 Task: Search one way flight ticket for 3 adults, 3 children in premium economy from Green Bay: Green Bay-austin Straubel International Airport to Greenville: Pitt-greenville Airport on 5-2-2023. Choice of flights is Emirates. Outbound departure time preference is 9:30.
Action: Mouse moved to (296, 274)
Screenshot: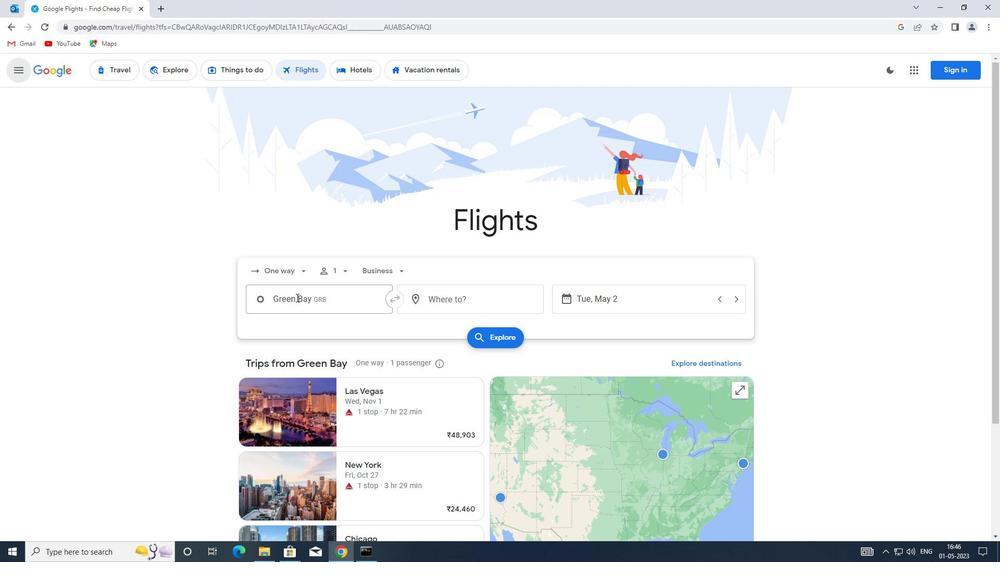 
Action: Mouse pressed left at (296, 274)
Screenshot: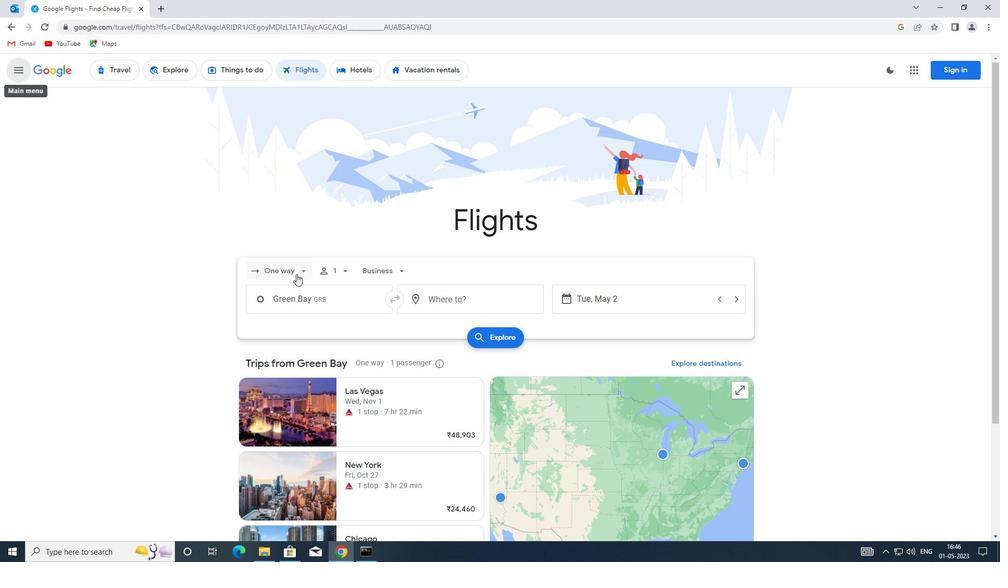 
Action: Mouse moved to (301, 319)
Screenshot: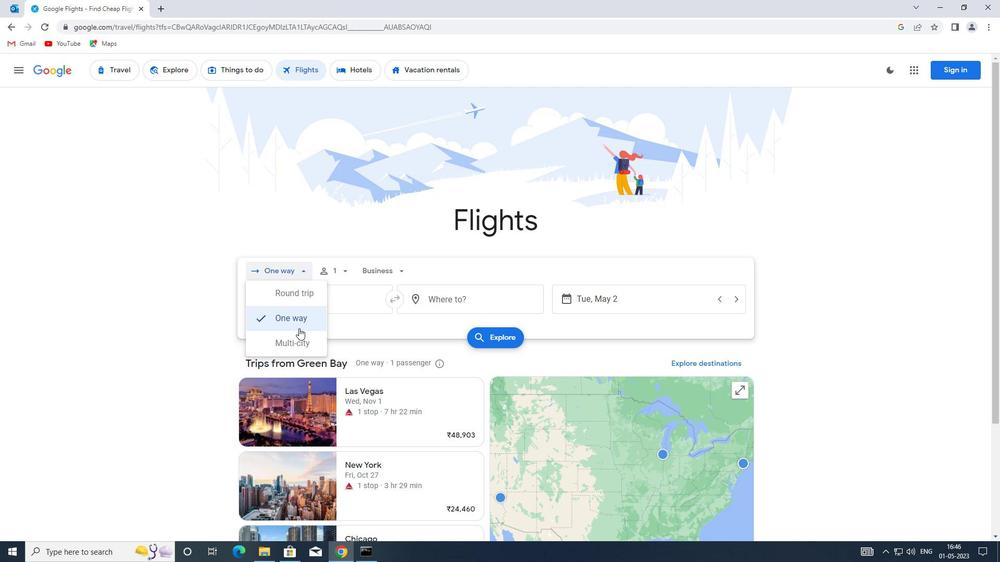 
Action: Mouse pressed left at (301, 319)
Screenshot: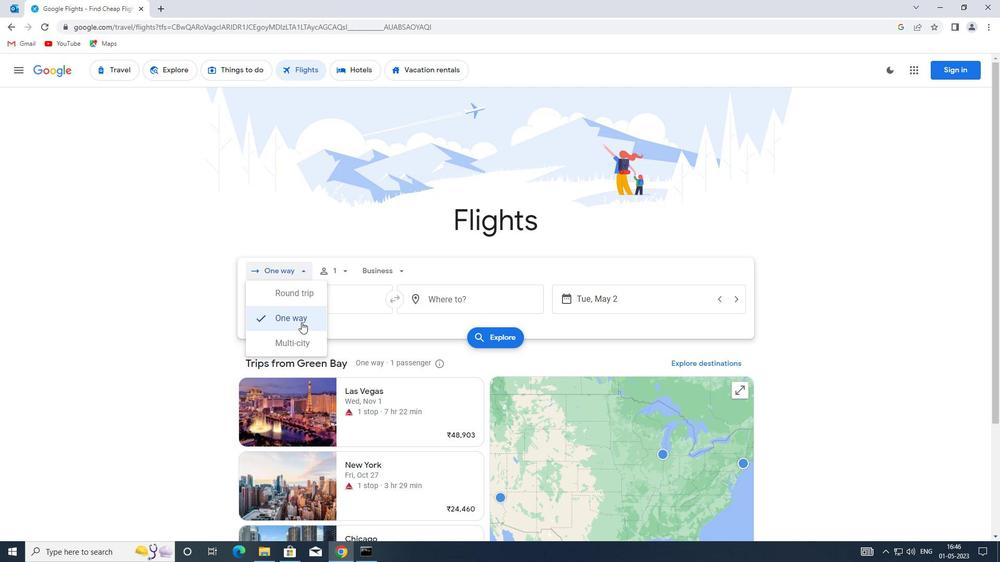 
Action: Mouse moved to (343, 273)
Screenshot: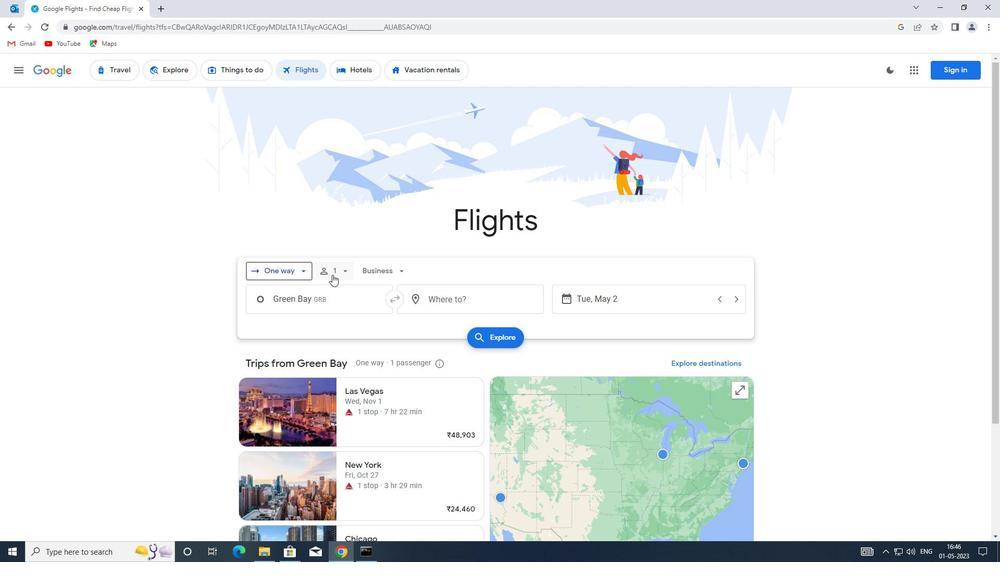 
Action: Mouse pressed left at (343, 273)
Screenshot: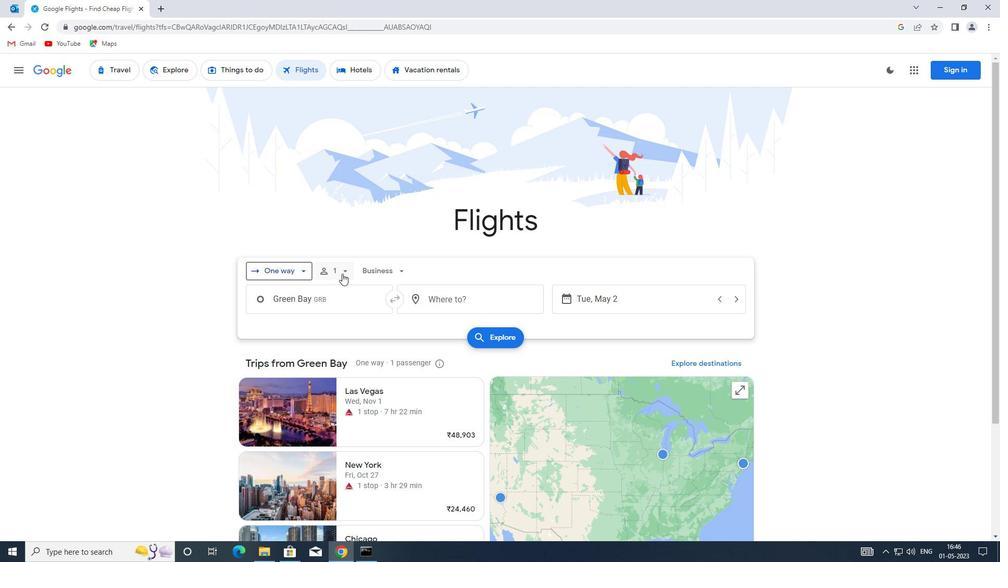 
Action: Mouse moved to (425, 300)
Screenshot: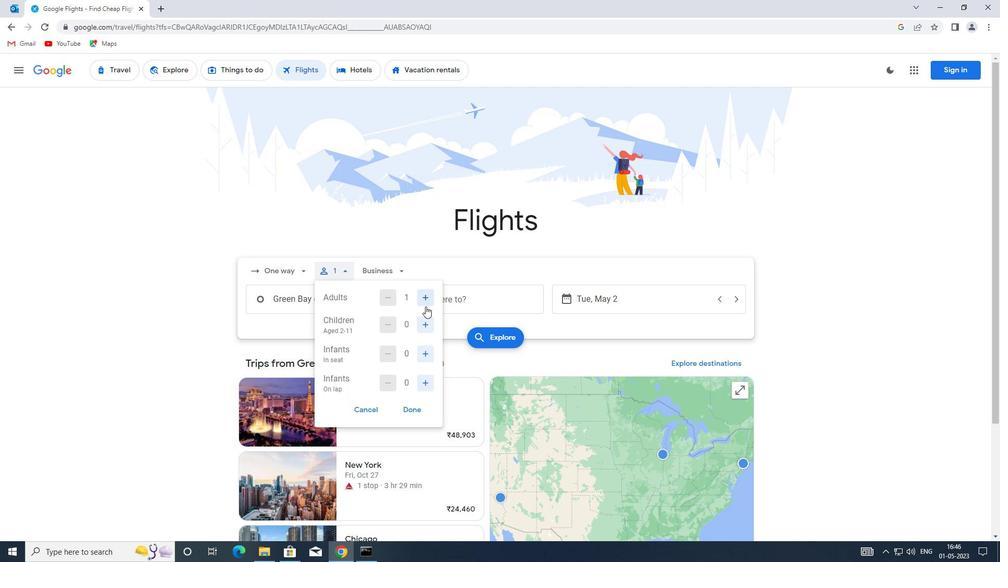 
Action: Mouse pressed left at (425, 300)
Screenshot: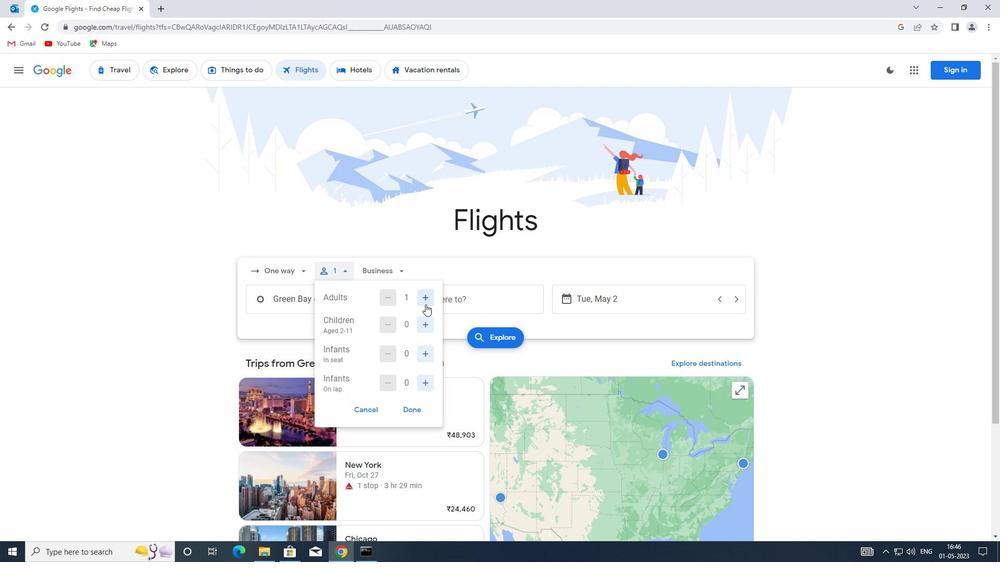 
Action: Mouse pressed left at (425, 300)
Screenshot: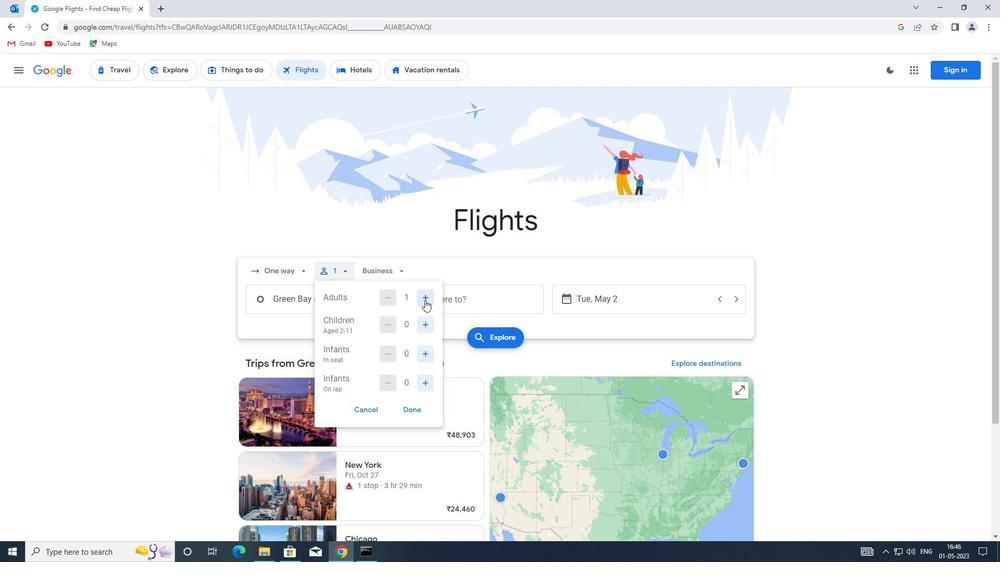 
Action: Mouse moved to (427, 326)
Screenshot: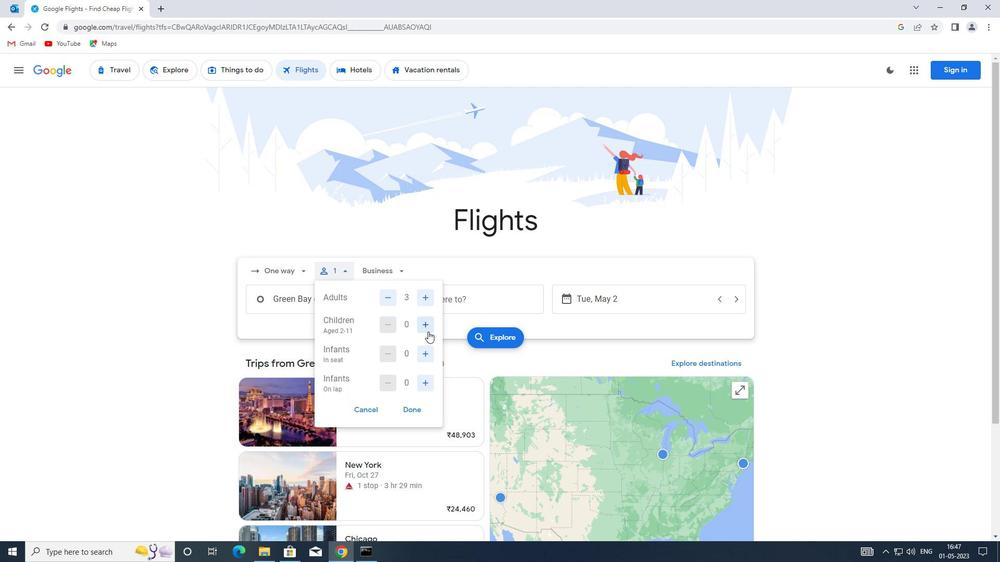 
Action: Mouse pressed left at (427, 326)
Screenshot: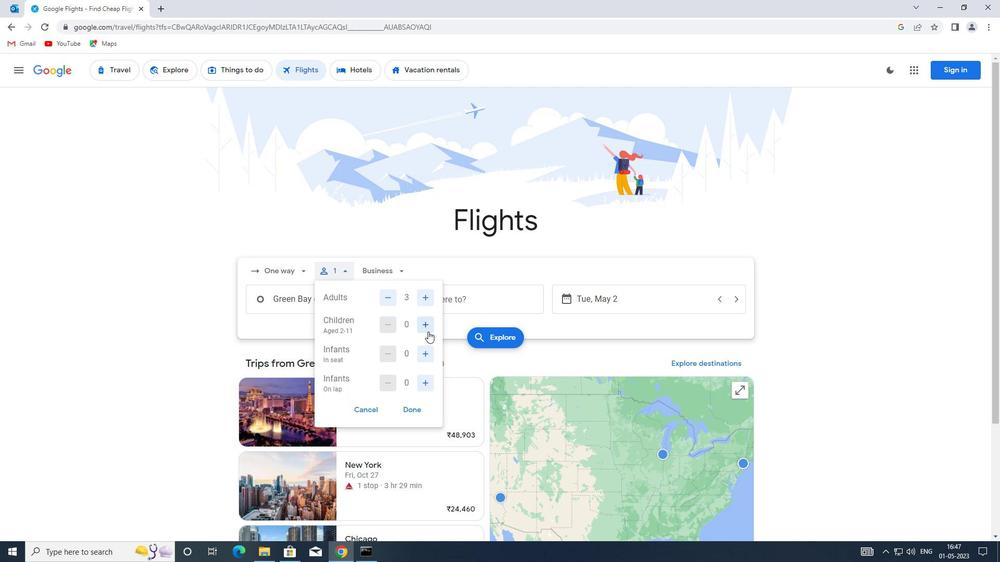 
Action: Mouse pressed left at (427, 326)
Screenshot: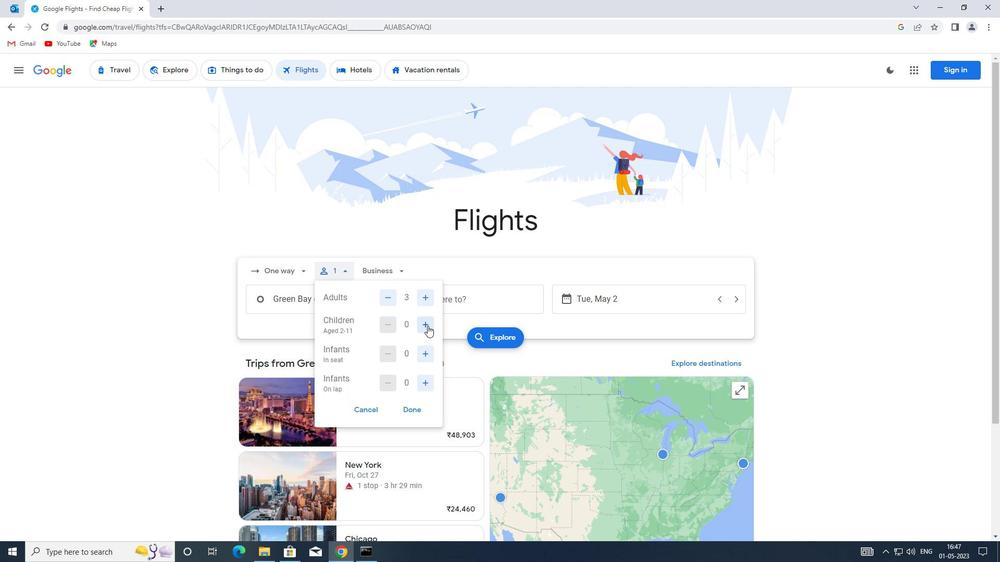 
Action: Mouse pressed left at (427, 326)
Screenshot: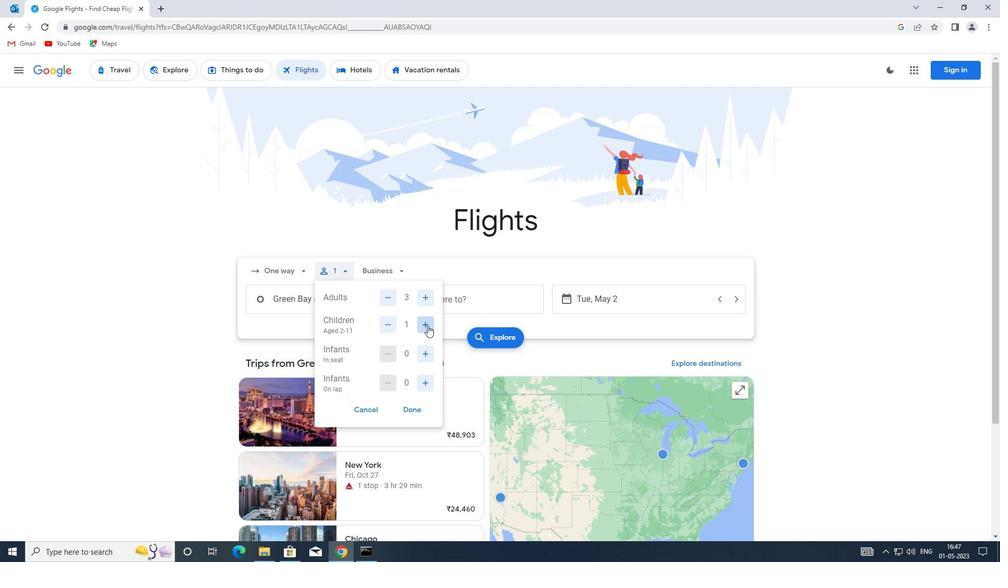 
Action: Mouse moved to (412, 412)
Screenshot: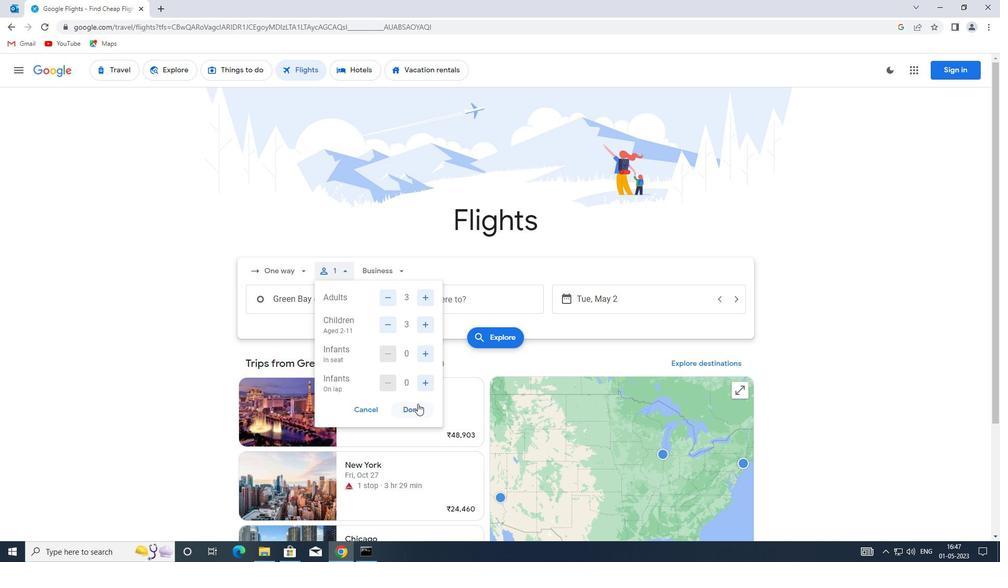
Action: Mouse pressed left at (412, 412)
Screenshot: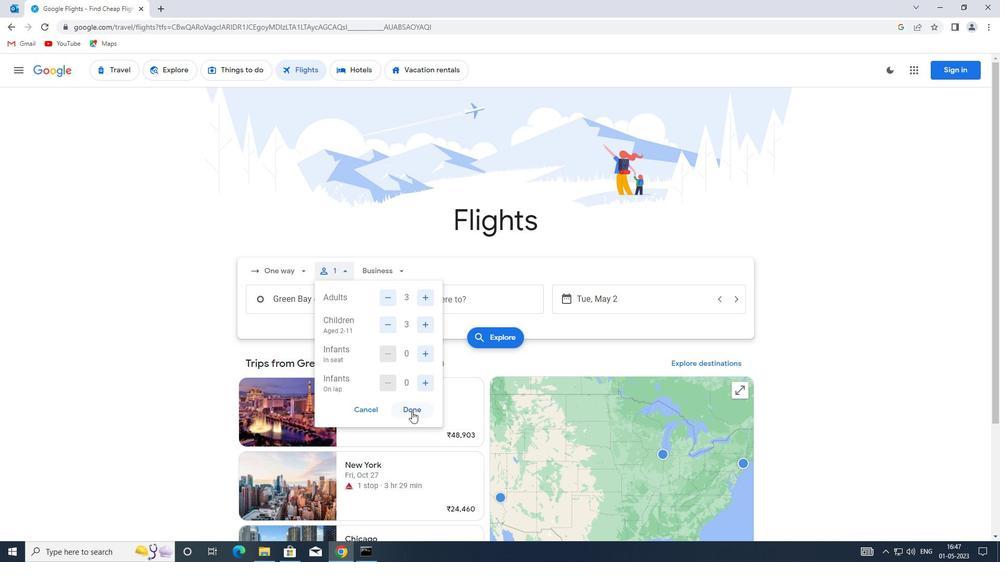 
Action: Mouse moved to (387, 271)
Screenshot: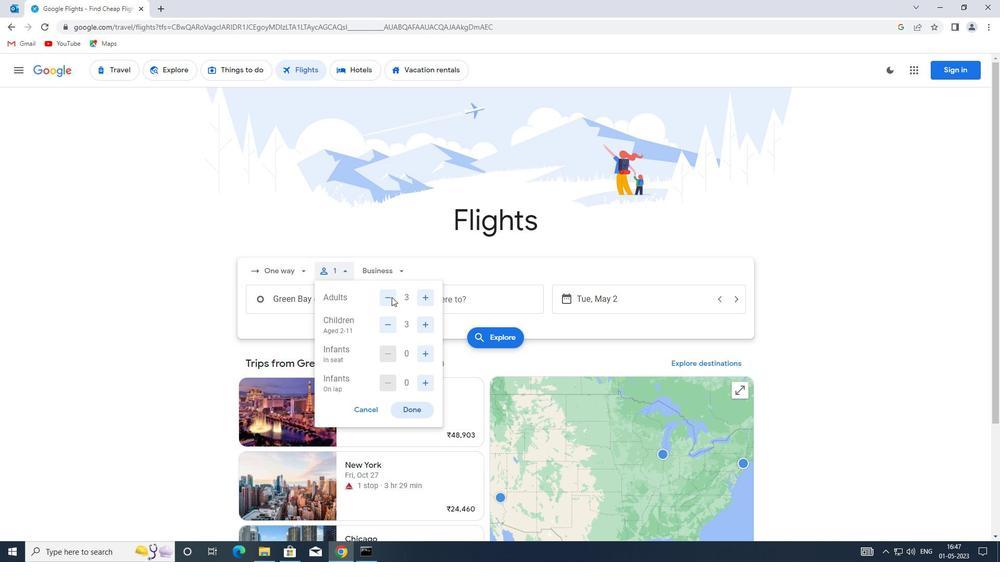 
Action: Mouse pressed left at (387, 271)
Screenshot: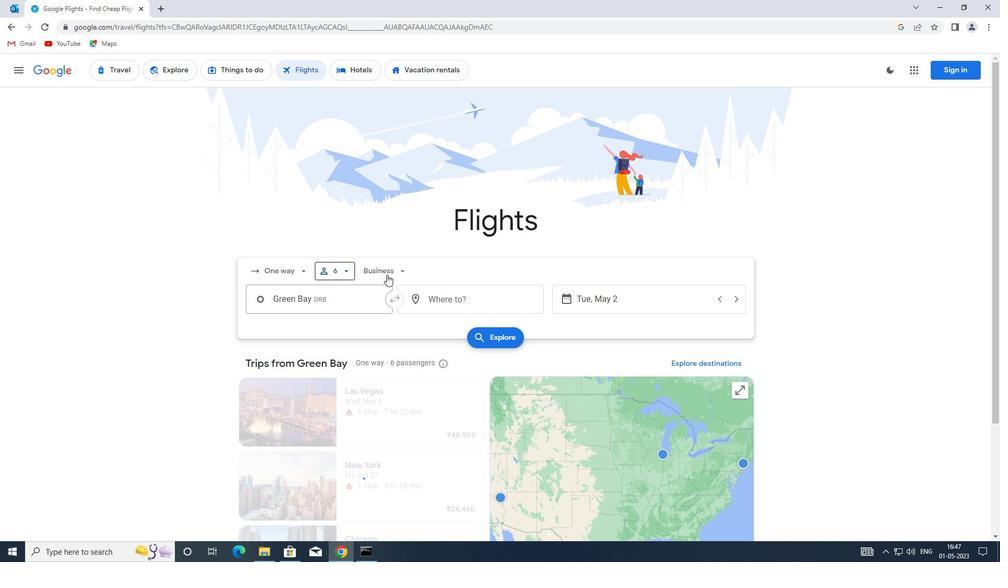 
Action: Mouse moved to (410, 320)
Screenshot: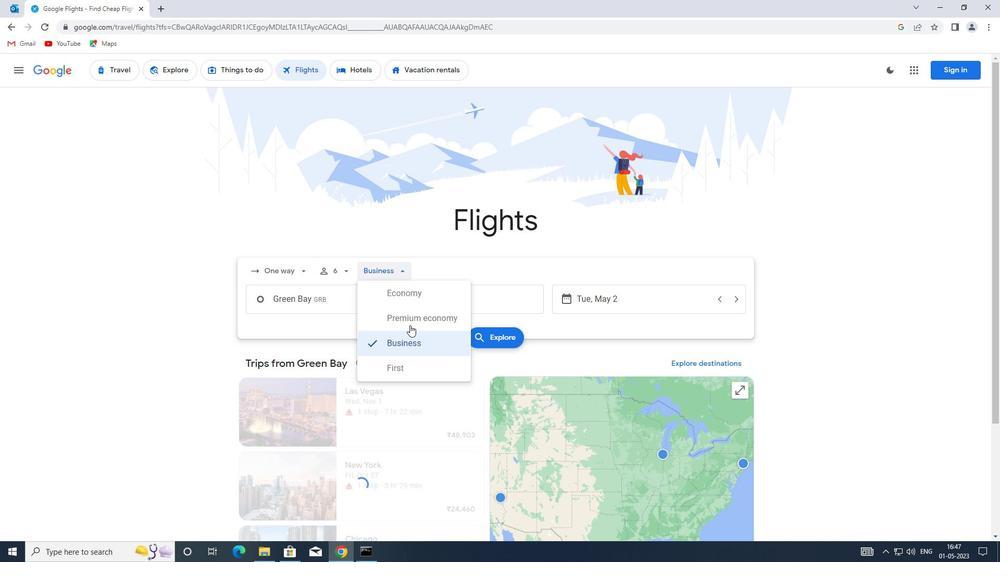 
Action: Mouse pressed left at (410, 320)
Screenshot: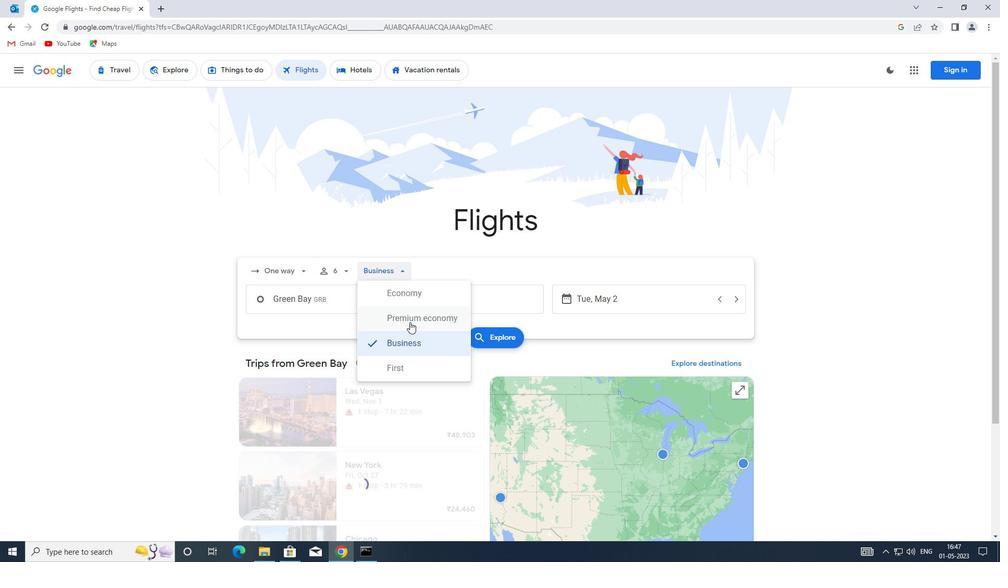 
Action: Mouse moved to (344, 300)
Screenshot: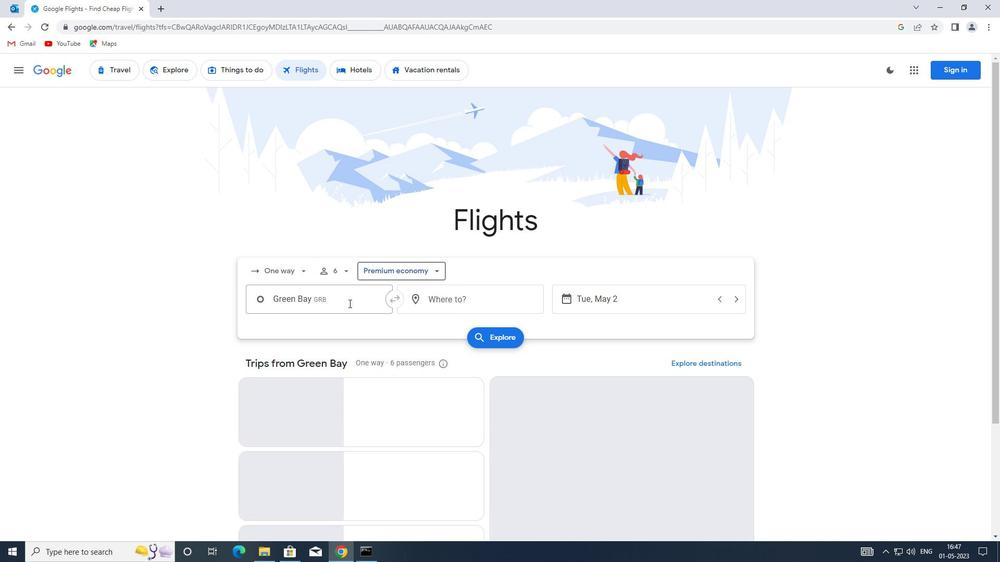 
Action: Mouse pressed left at (344, 300)
Screenshot: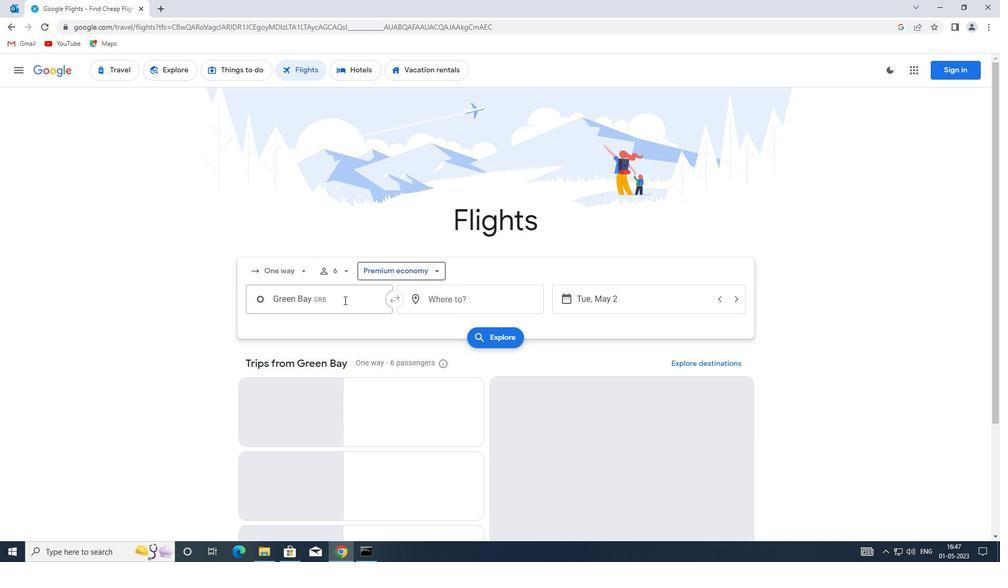 
Action: Mouse moved to (354, 315)
Screenshot: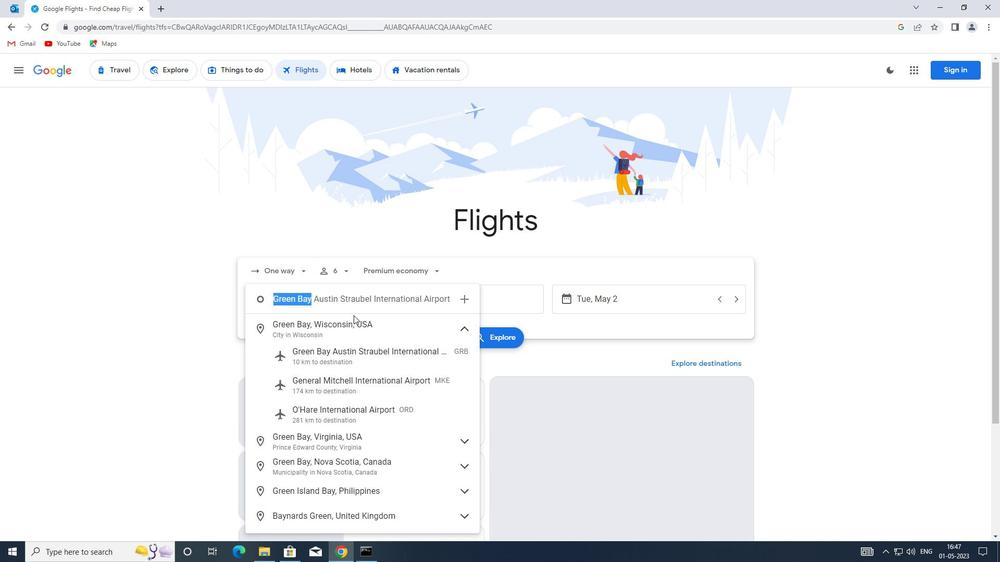
Action: Key pressed <Key.enter>
Screenshot: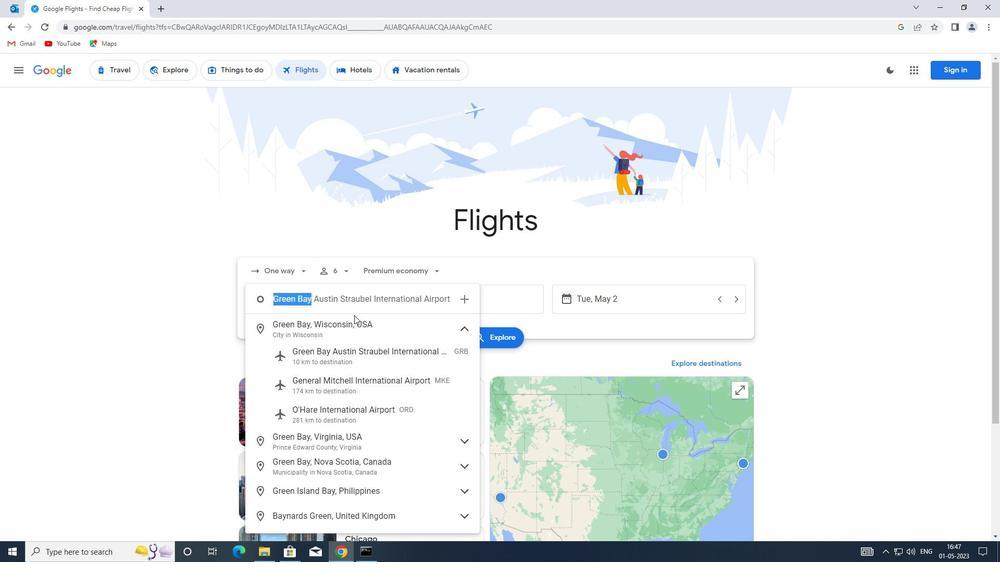 
Action: Mouse moved to (456, 303)
Screenshot: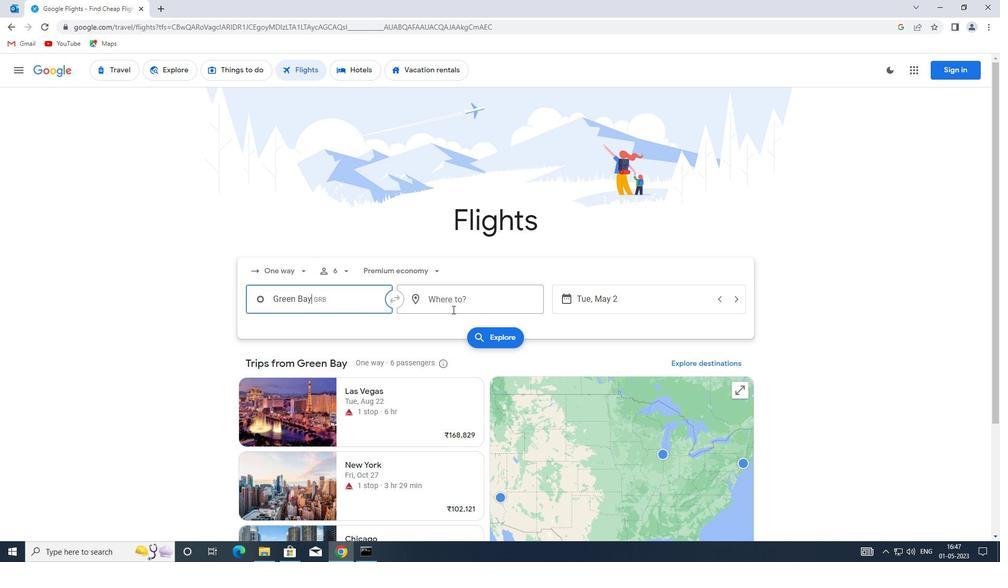 
Action: Mouse pressed left at (456, 303)
Screenshot: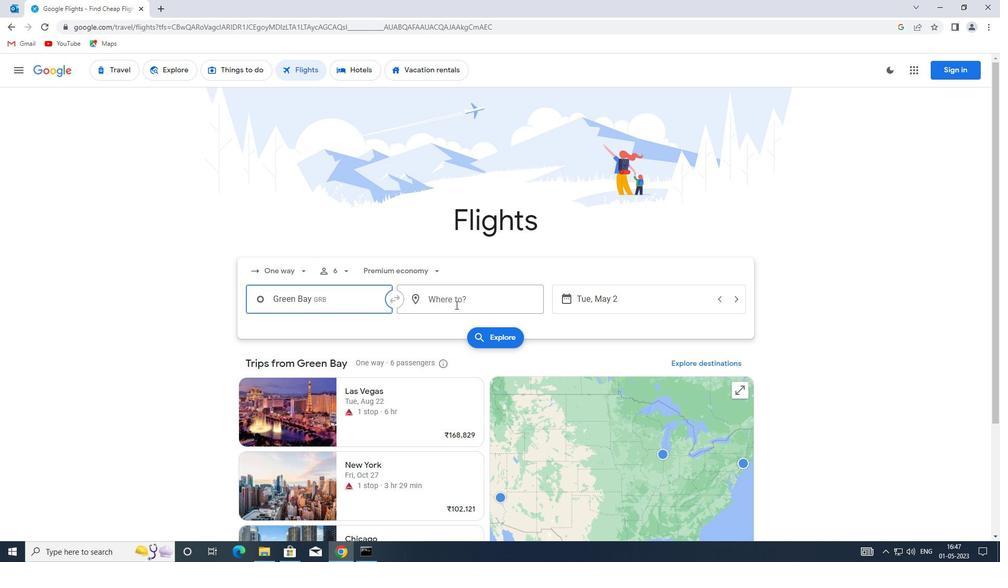 
Action: Key pressed pgv
Screenshot: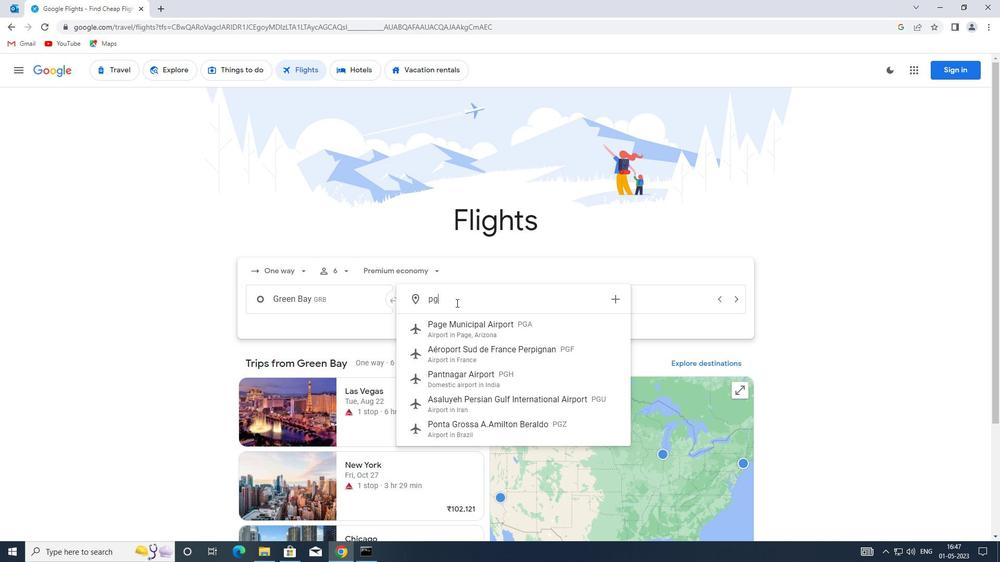 
Action: Mouse moved to (475, 331)
Screenshot: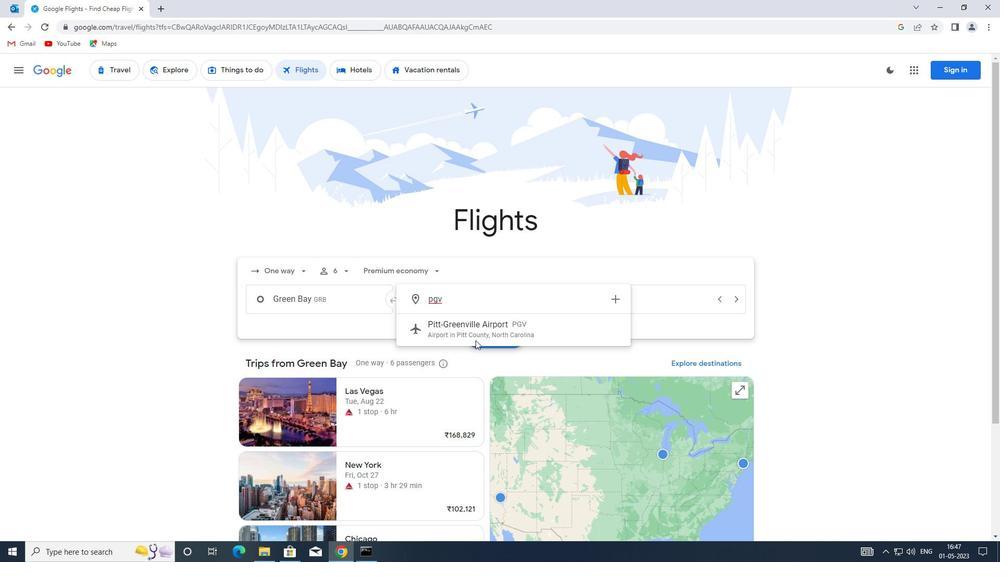 
Action: Mouse pressed left at (475, 331)
Screenshot: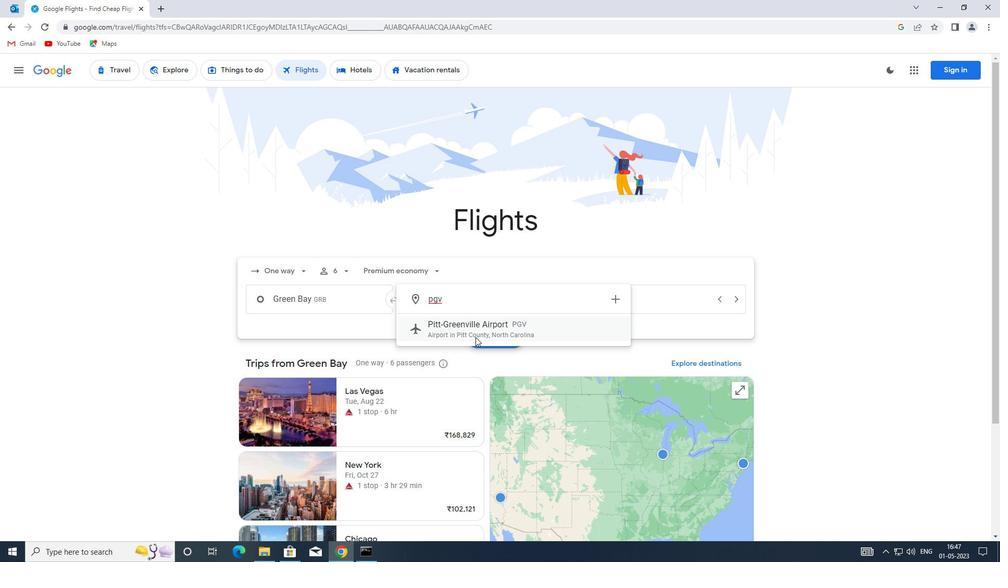 
Action: Mouse moved to (484, 328)
Screenshot: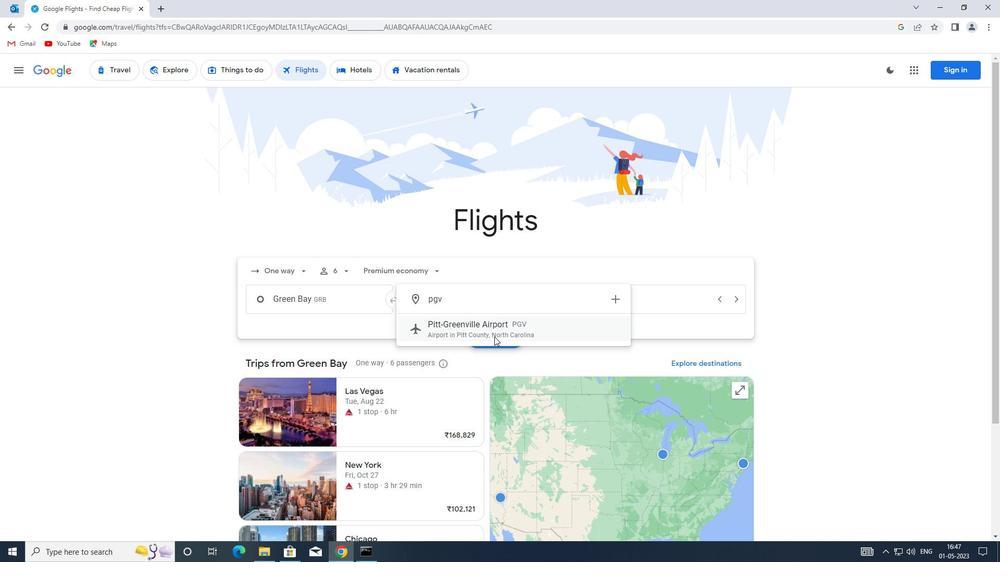 
Action: Mouse pressed left at (484, 328)
Screenshot: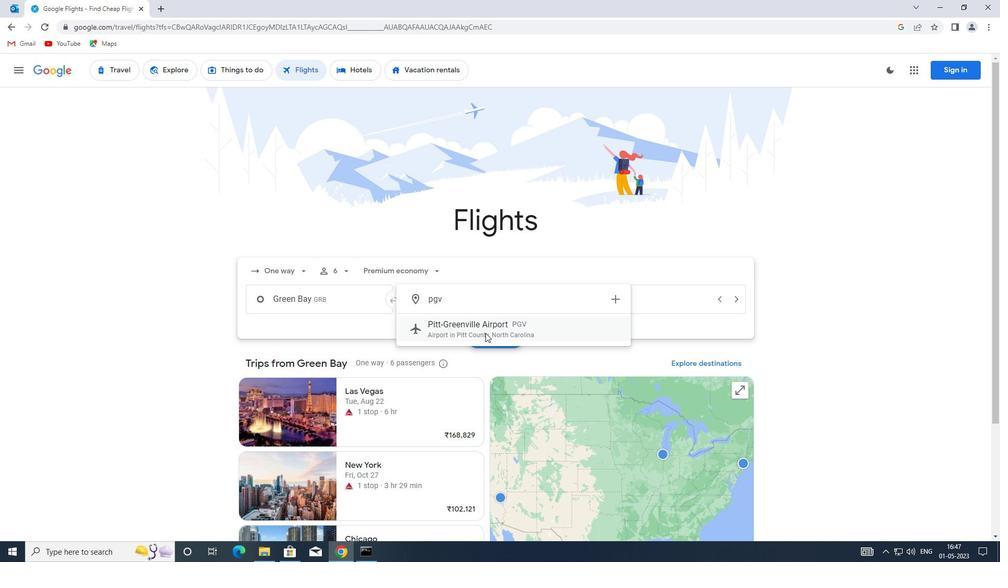 
Action: Mouse moved to (484, 324)
Screenshot: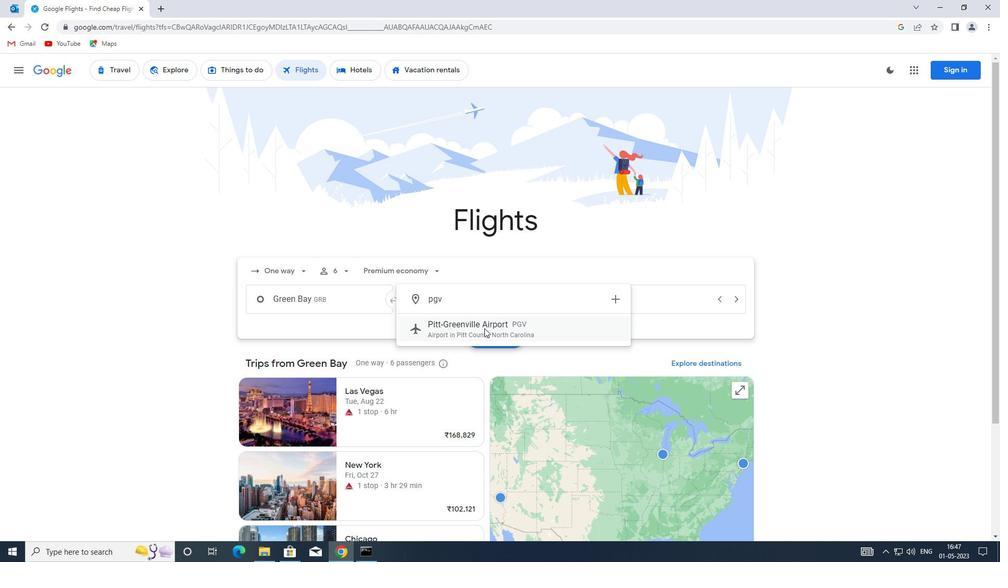
Action: Mouse pressed left at (484, 324)
Screenshot: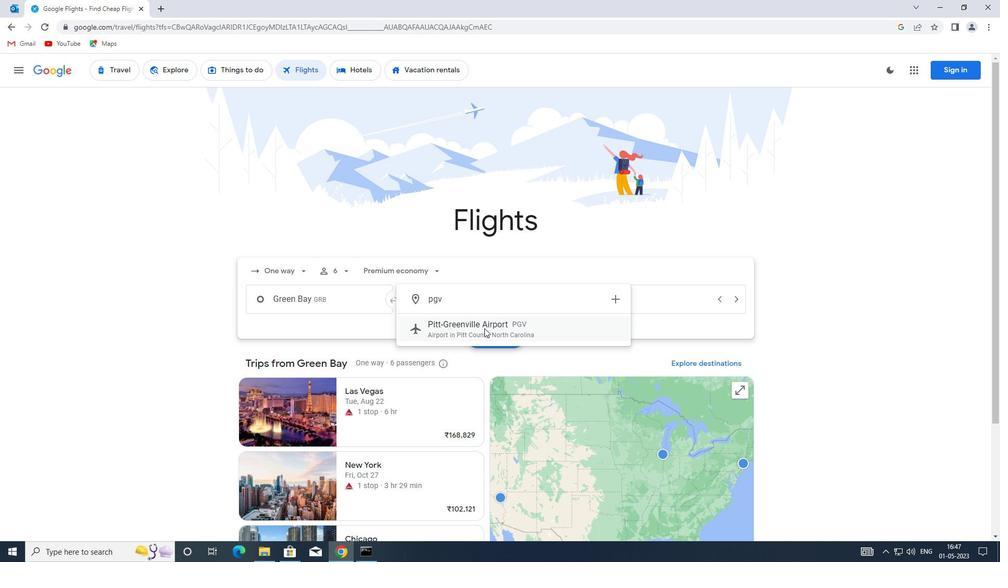 
Action: Mouse moved to (623, 137)
Screenshot: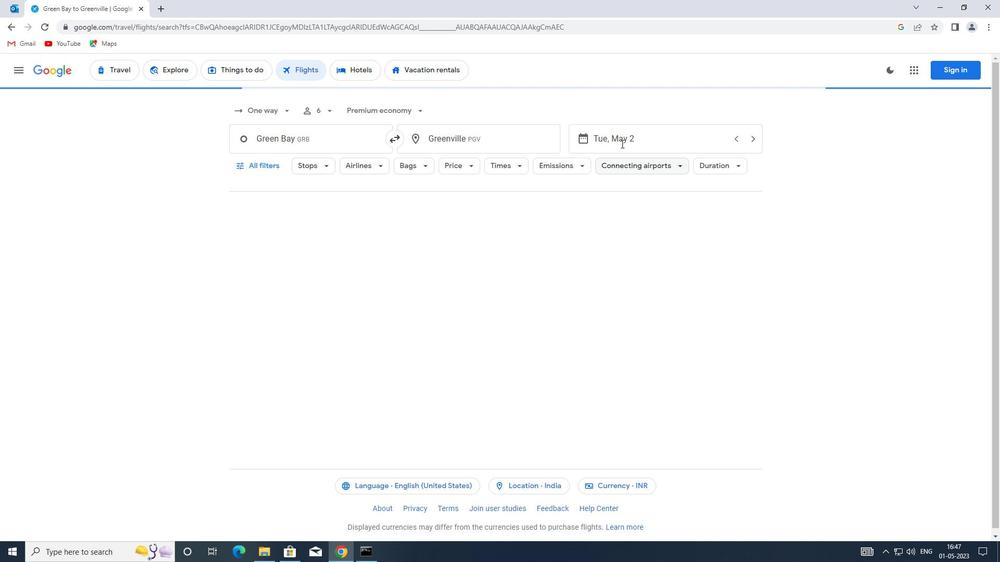 
Action: Mouse pressed left at (623, 137)
Screenshot: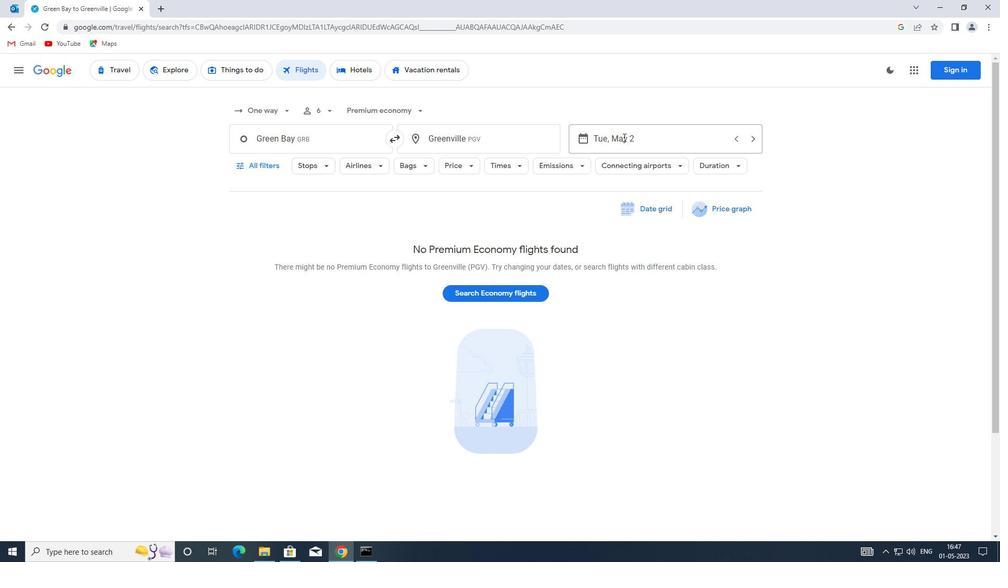 
Action: Mouse moved to (436, 222)
Screenshot: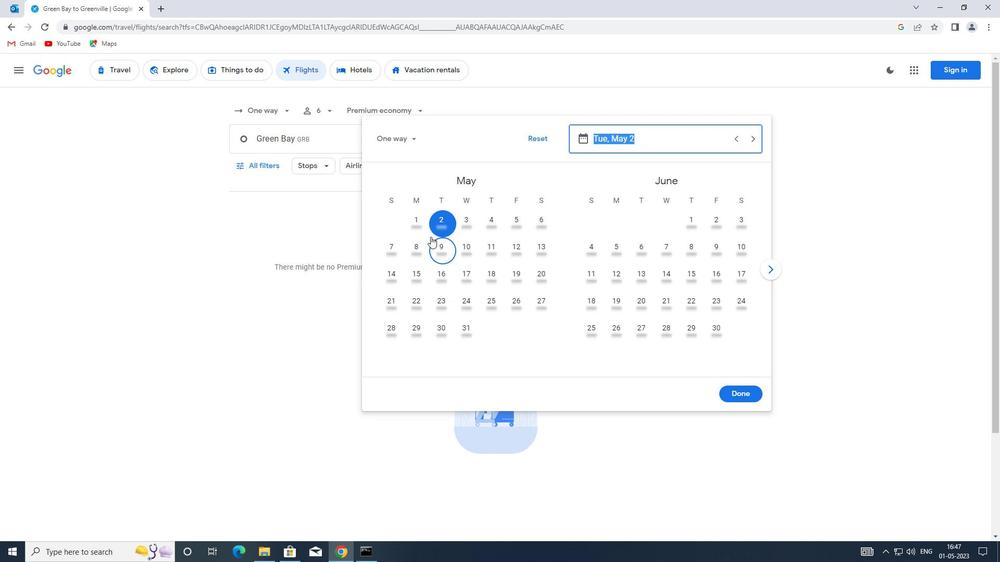 
Action: Mouse pressed left at (436, 222)
Screenshot: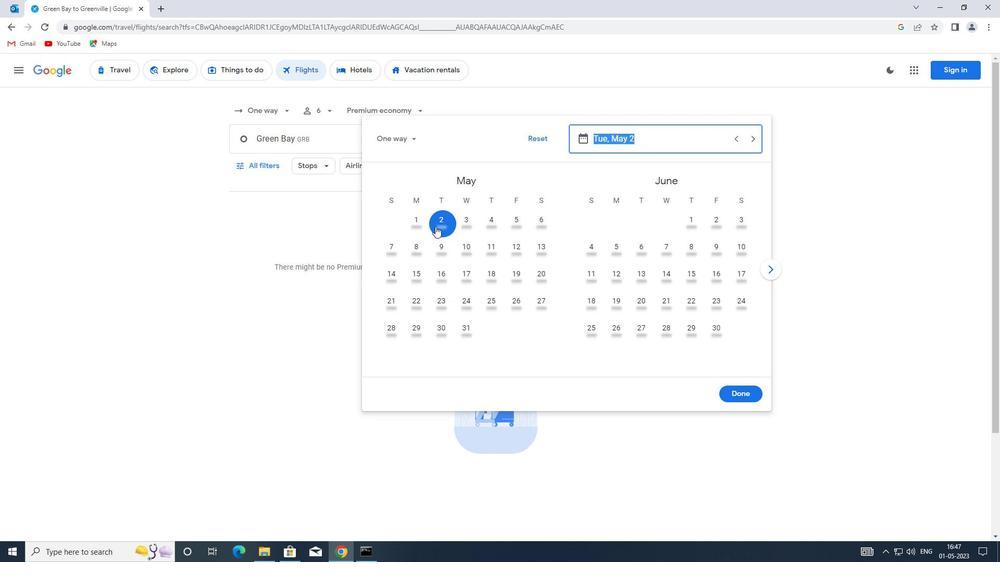 
Action: Mouse moved to (744, 398)
Screenshot: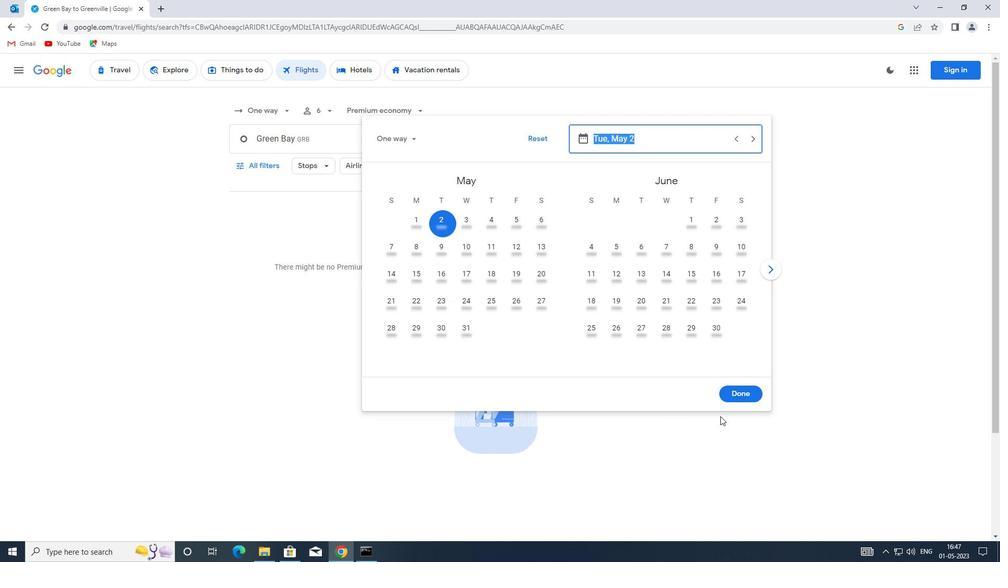 
Action: Mouse pressed left at (744, 398)
Screenshot: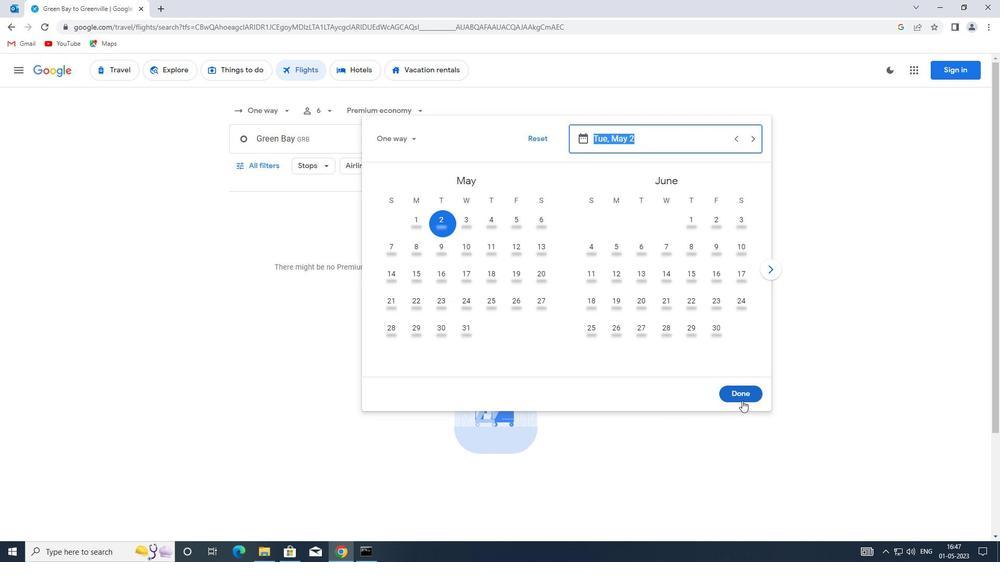 
Action: Mouse moved to (253, 163)
Screenshot: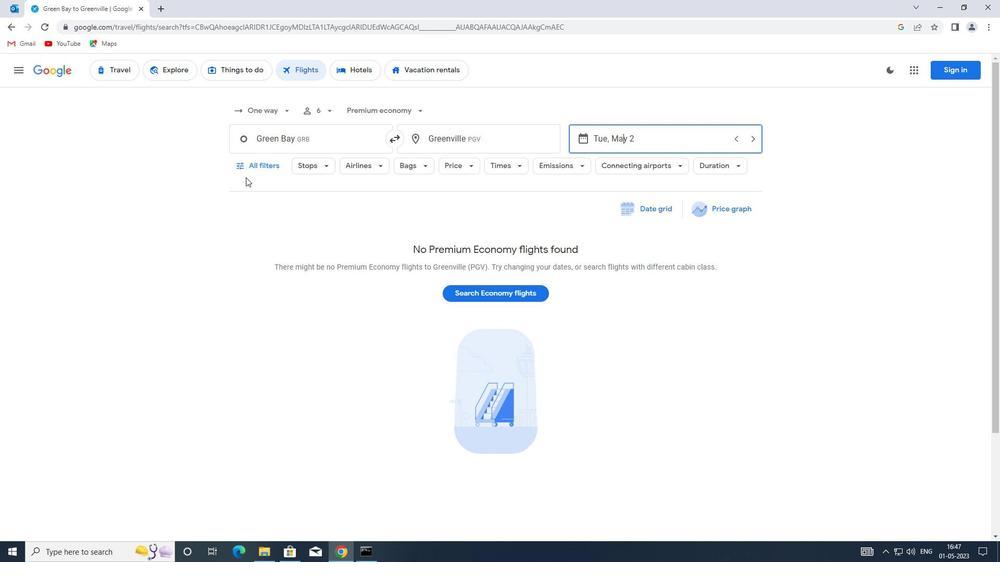 
Action: Mouse pressed left at (253, 163)
Screenshot: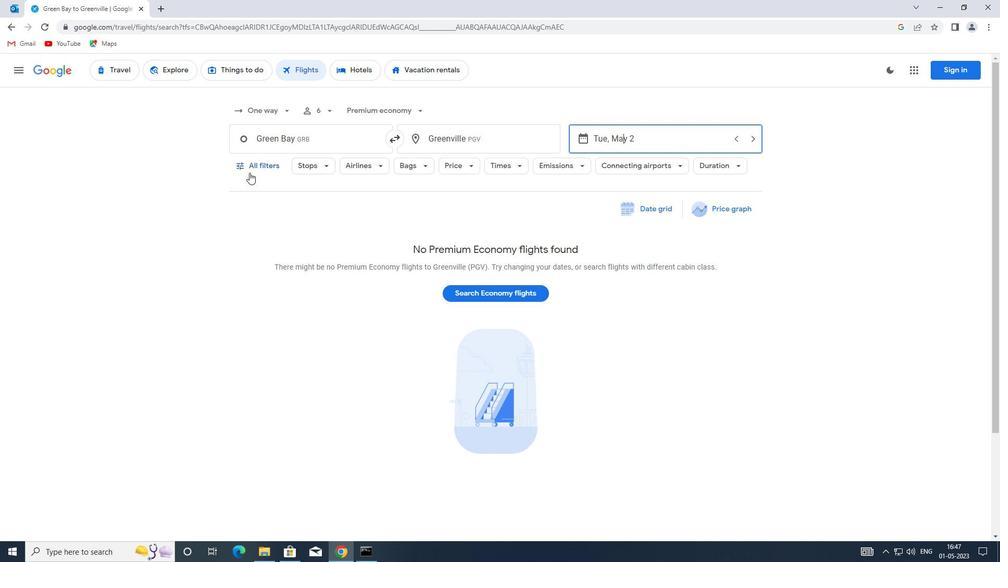 
Action: Mouse moved to (268, 263)
Screenshot: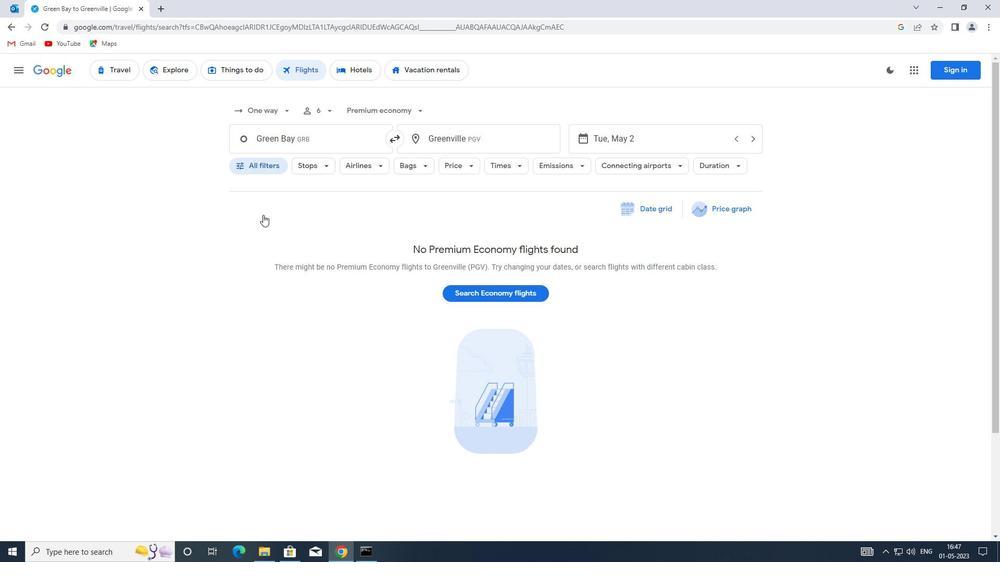 
Action: Mouse scrolled (268, 263) with delta (0, 0)
Screenshot: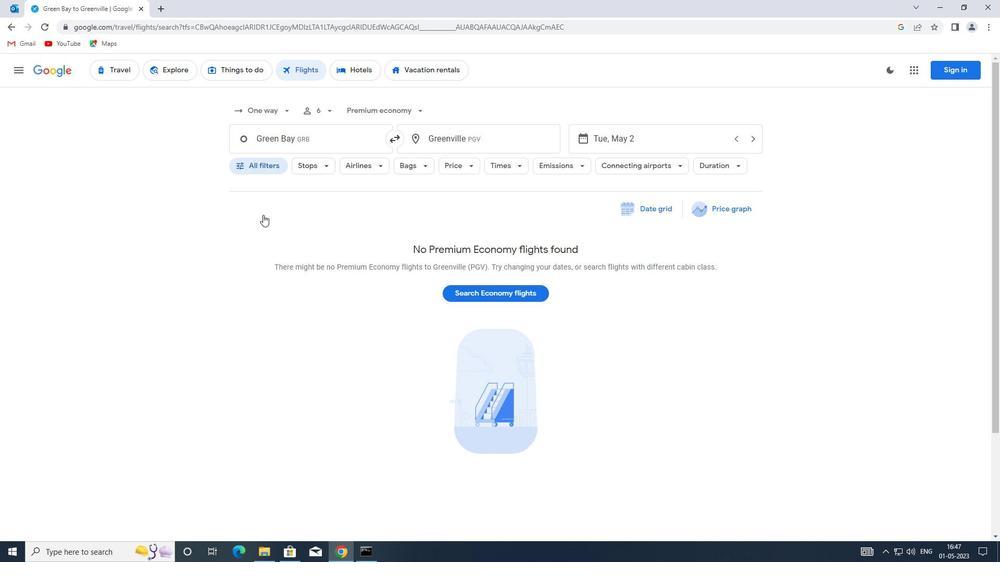 
Action: Mouse moved to (267, 271)
Screenshot: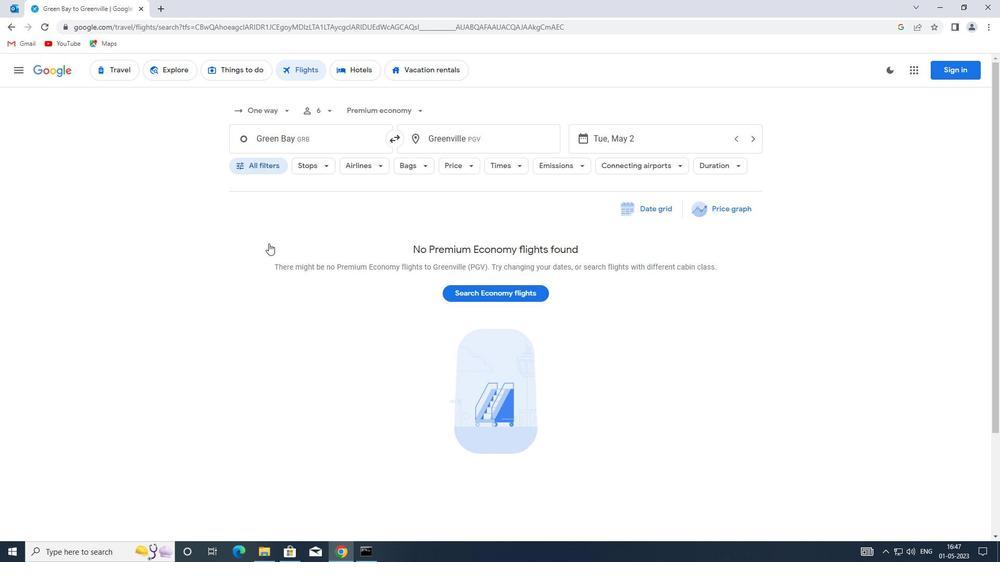 
Action: Mouse scrolled (267, 270) with delta (0, 0)
Screenshot: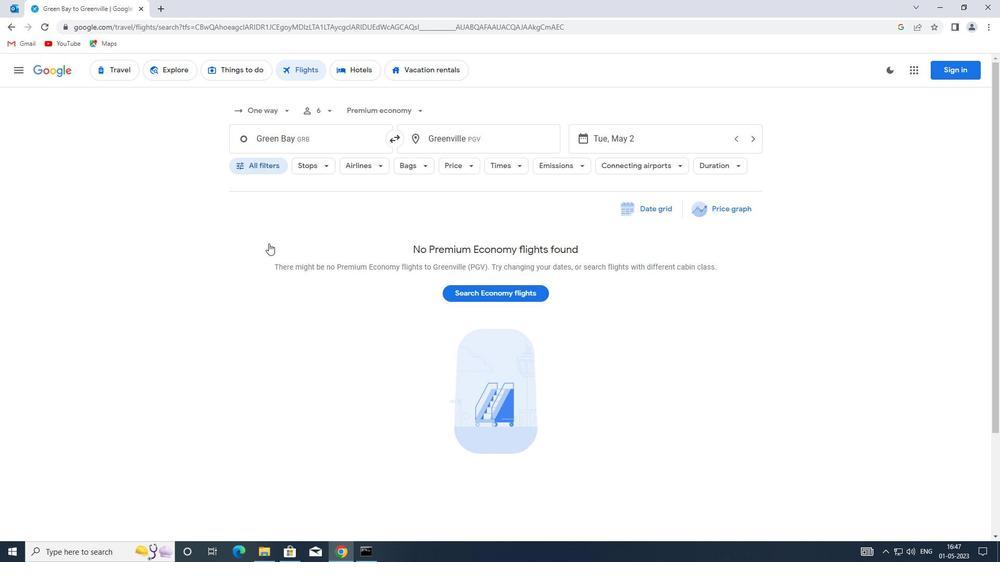 
Action: Mouse moved to (380, 282)
Screenshot: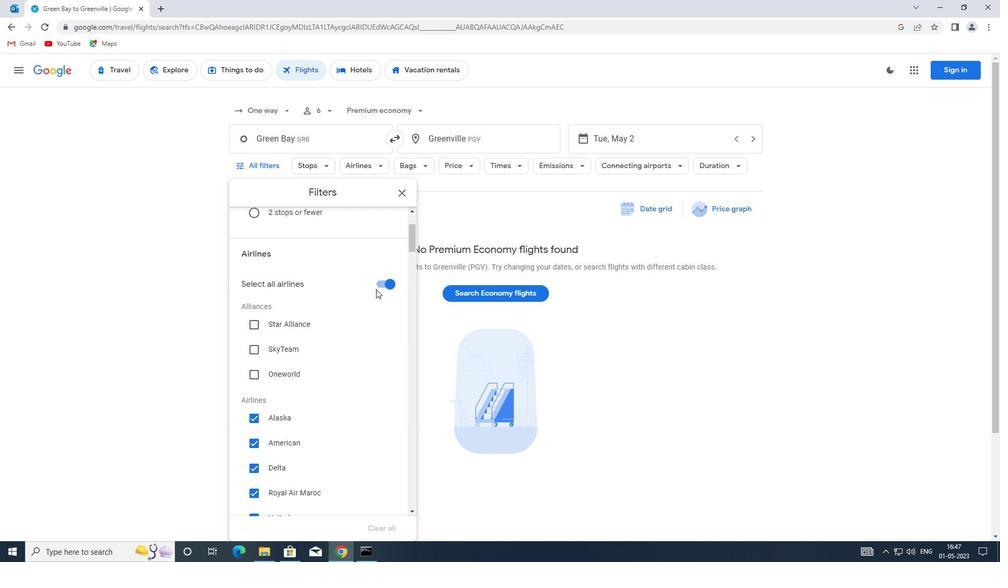 
Action: Mouse pressed left at (380, 282)
Screenshot: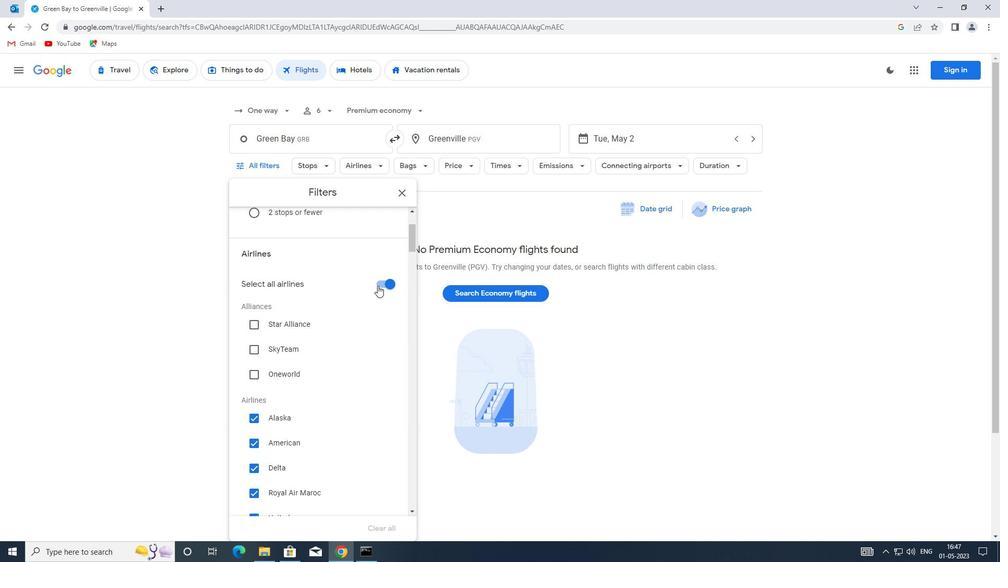 
Action: Mouse moved to (329, 319)
Screenshot: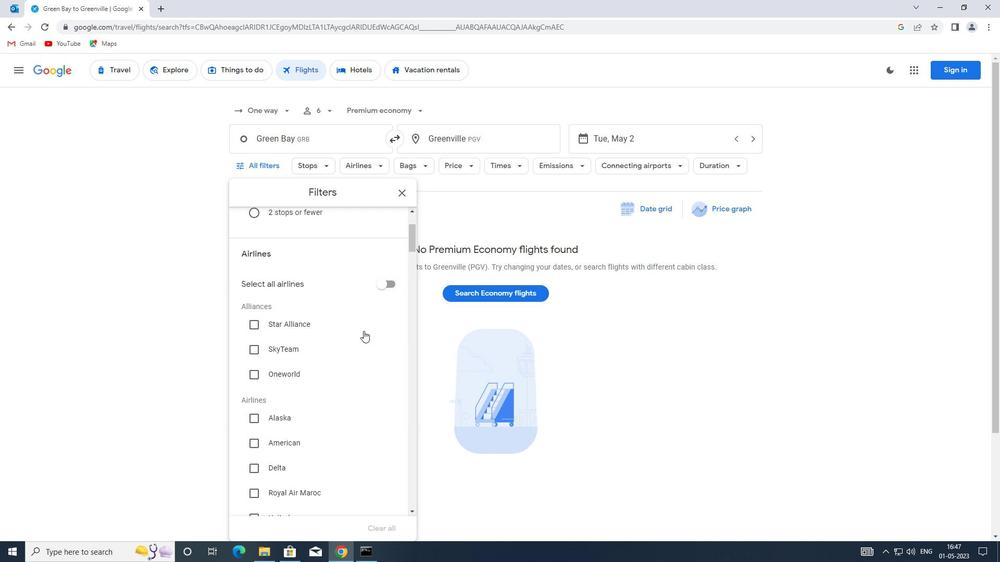 
Action: Mouse scrolled (329, 318) with delta (0, 0)
Screenshot: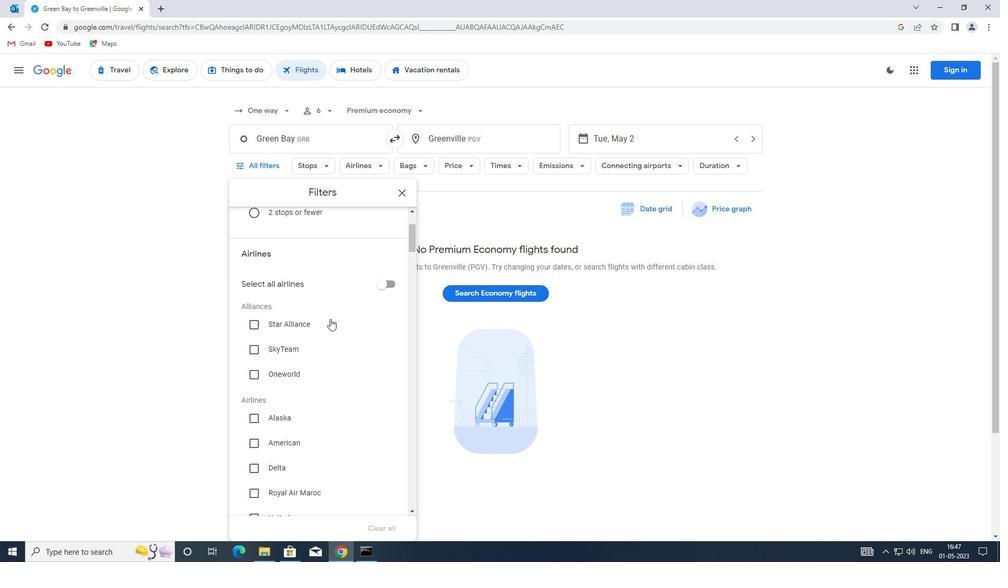
Action: Mouse moved to (303, 337)
Screenshot: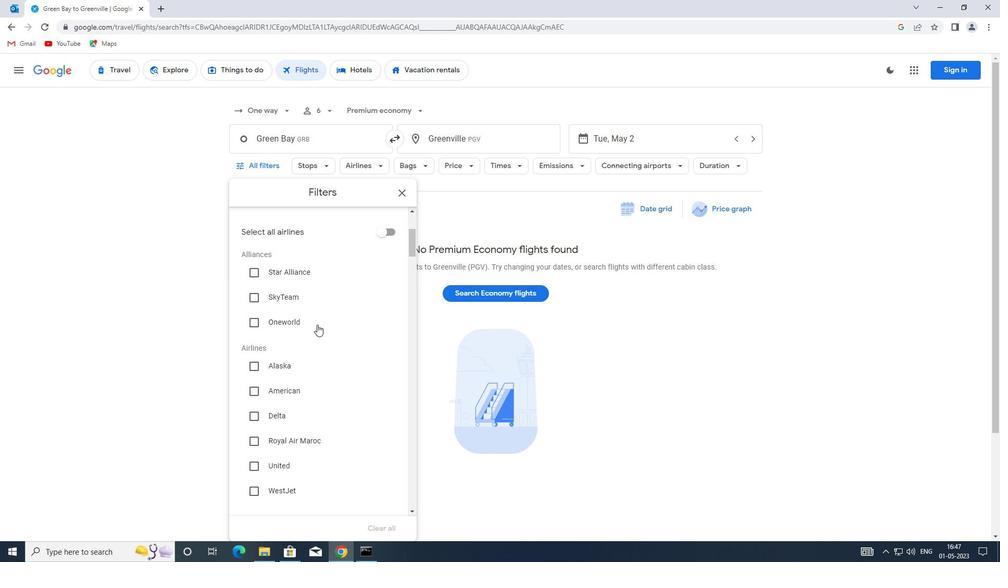 
Action: Mouse scrolled (303, 336) with delta (0, 0)
Screenshot: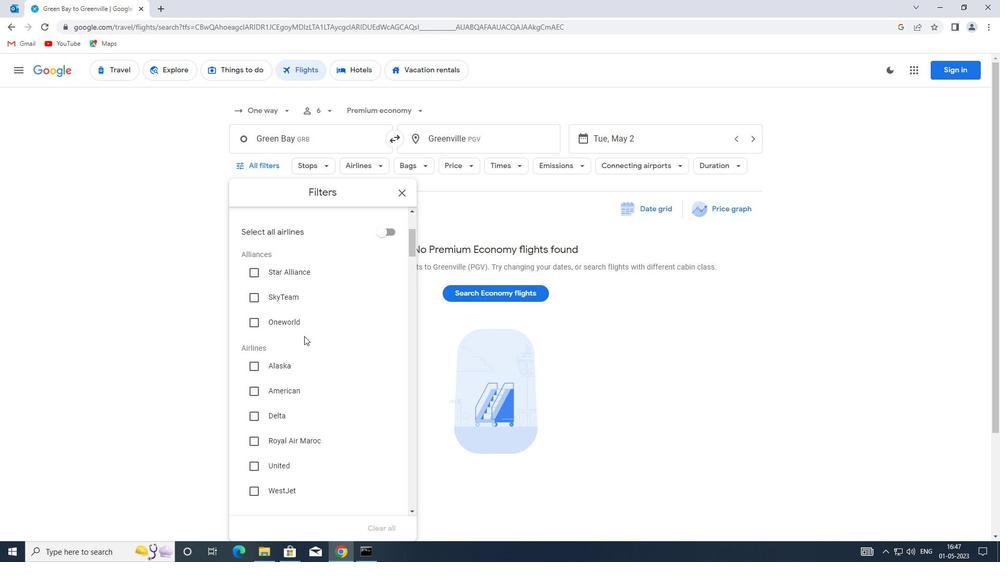 
Action: Mouse moved to (303, 351)
Screenshot: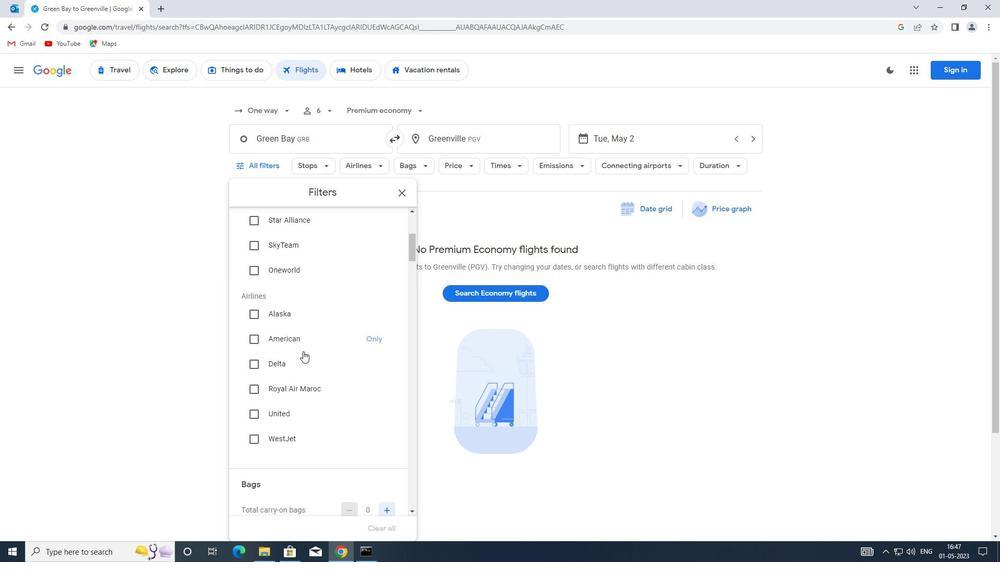 
Action: Mouse scrolled (303, 351) with delta (0, 0)
Screenshot: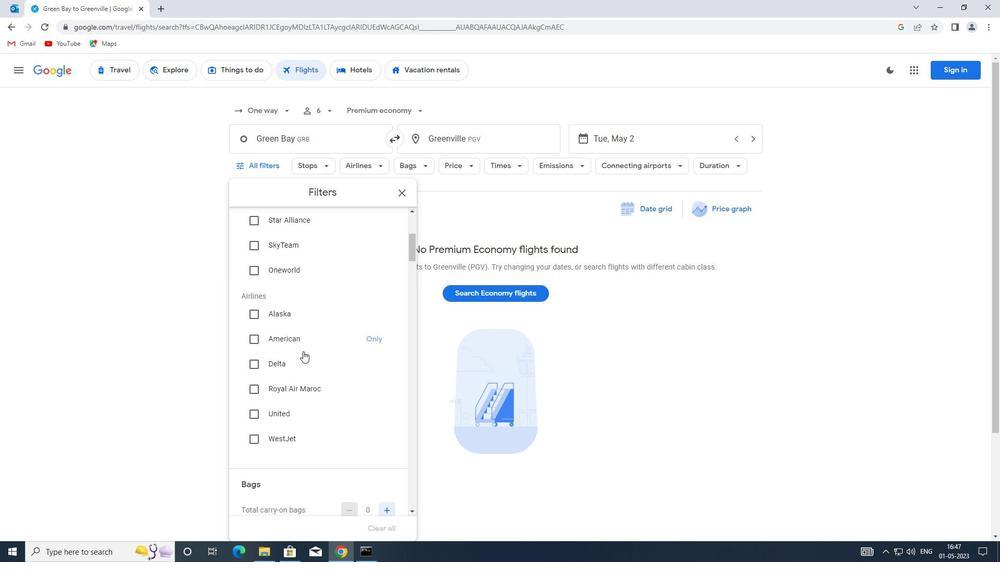 
Action: Mouse moved to (316, 354)
Screenshot: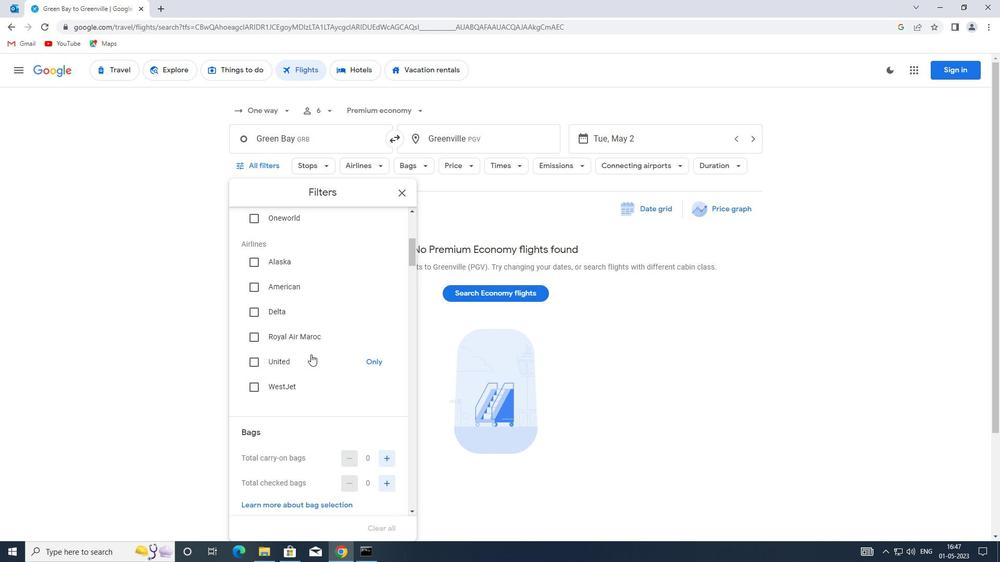 
Action: Mouse scrolled (316, 354) with delta (0, 0)
Screenshot: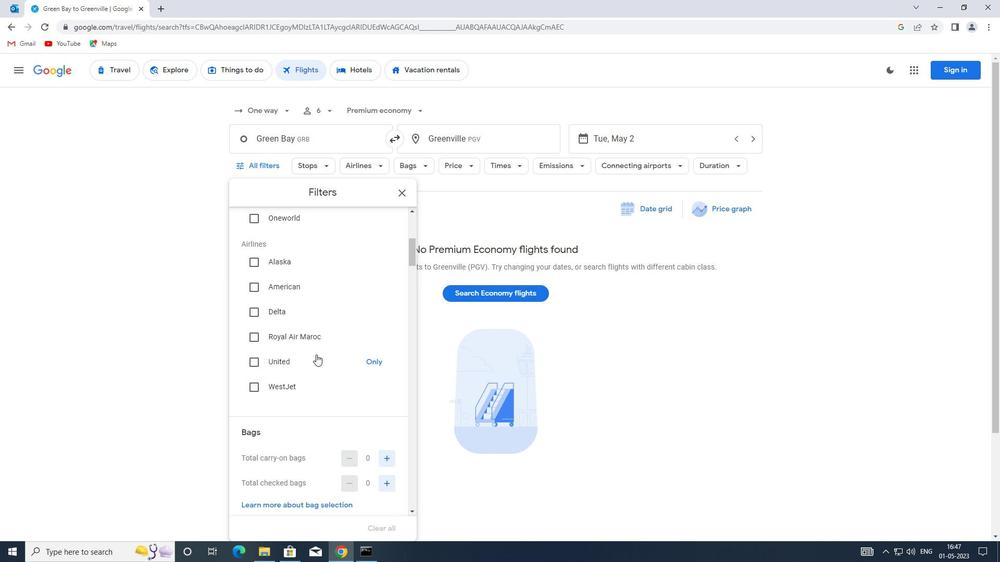 
Action: Mouse moved to (311, 344)
Screenshot: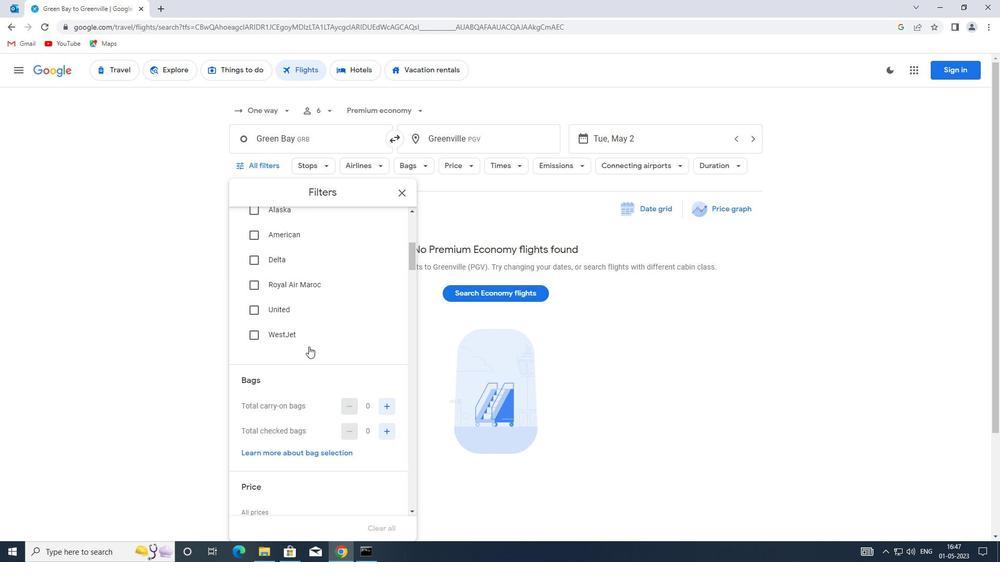 
Action: Mouse scrolled (311, 343) with delta (0, 0)
Screenshot: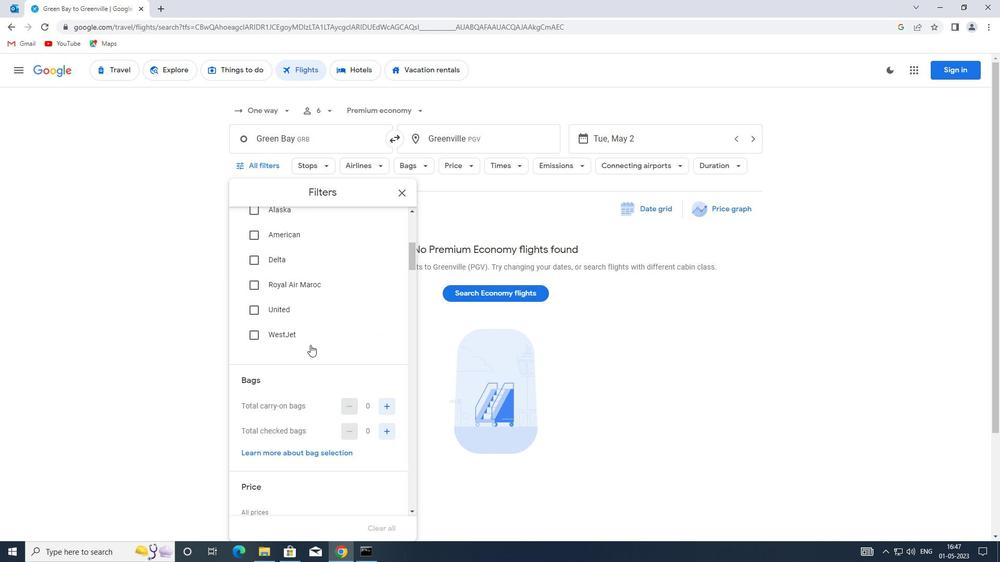 
Action: Mouse moved to (311, 344)
Screenshot: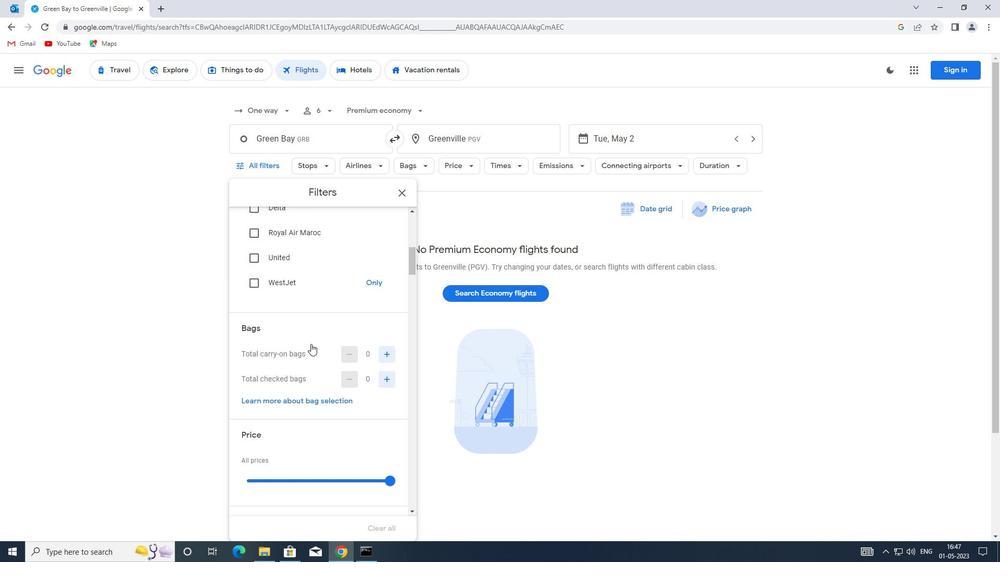 
Action: Mouse scrolled (311, 344) with delta (0, 0)
Screenshot: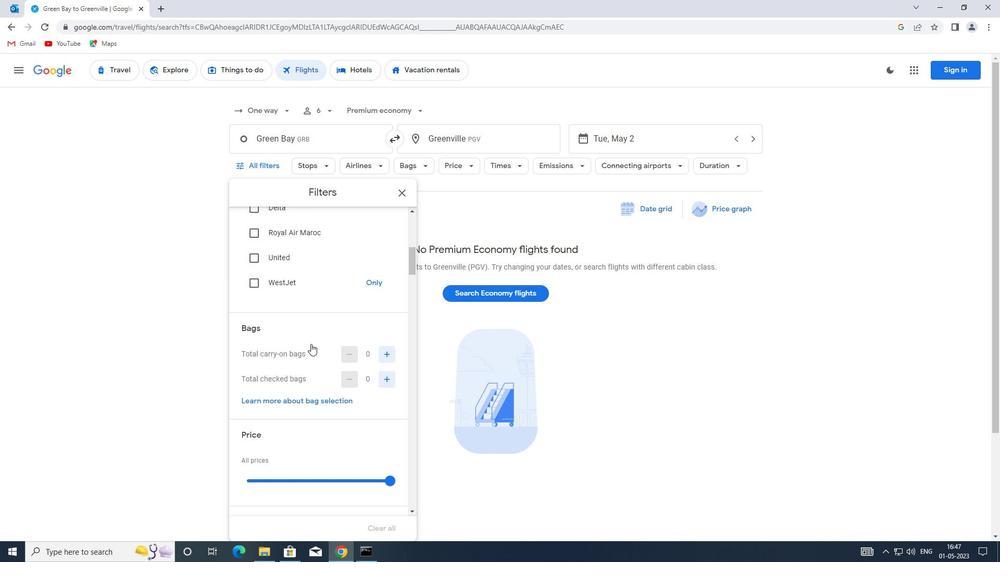 
Action: Mouse moved to (304, 352)
Screenshot: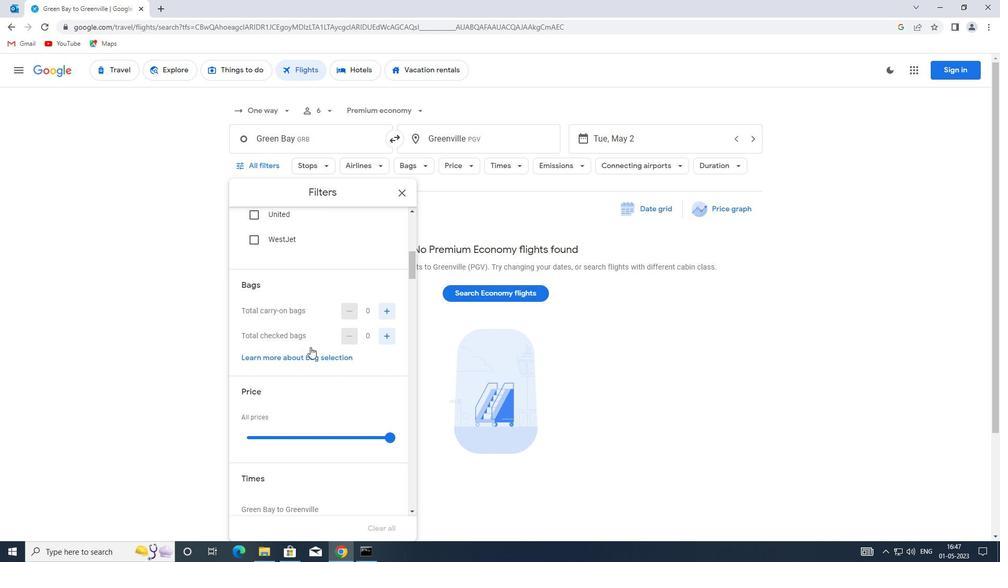
Action: Mouse scrolled (304, 351) with delta (0, 0)
Screenshot: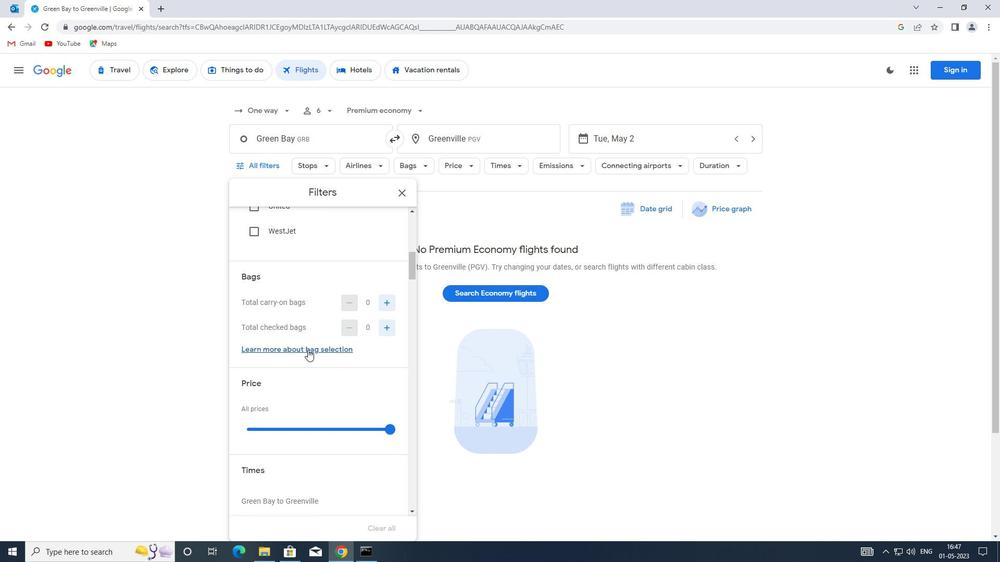 
Action: Mouse moved to (302, 353)
Screenshot: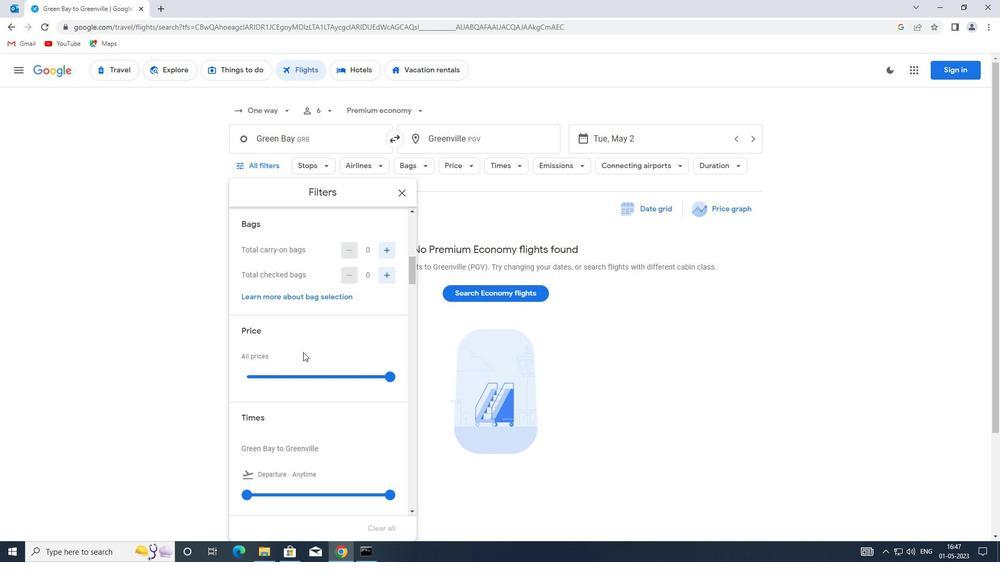 
Action: Mouse scrolled (302, 353) with delta (0, 0)
Screenshot: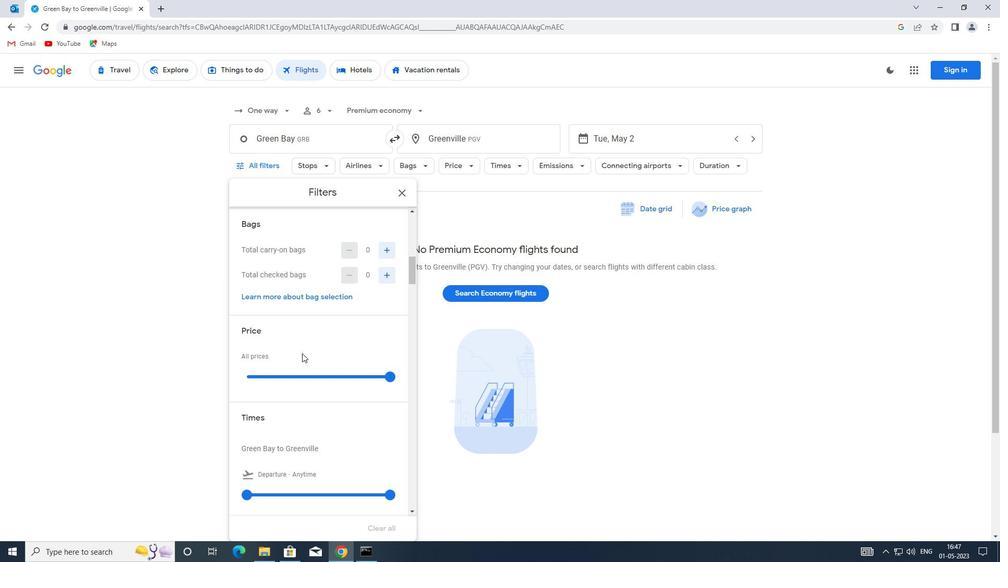 
Action: Mouse scrolled (302, 353) with delta (0, 0)
Screenshot: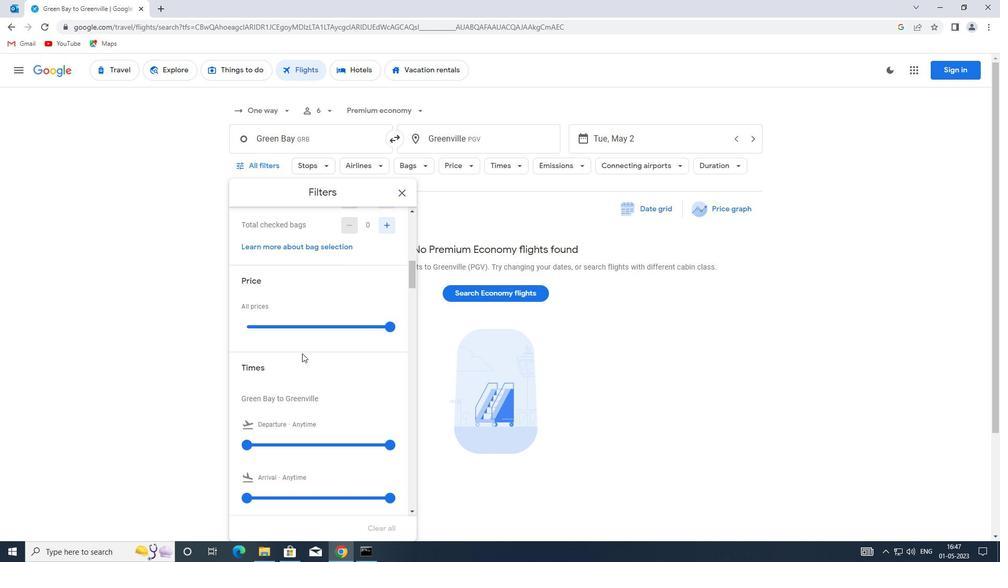 
Action: Mouse moved to (246, 393)
Screenshot: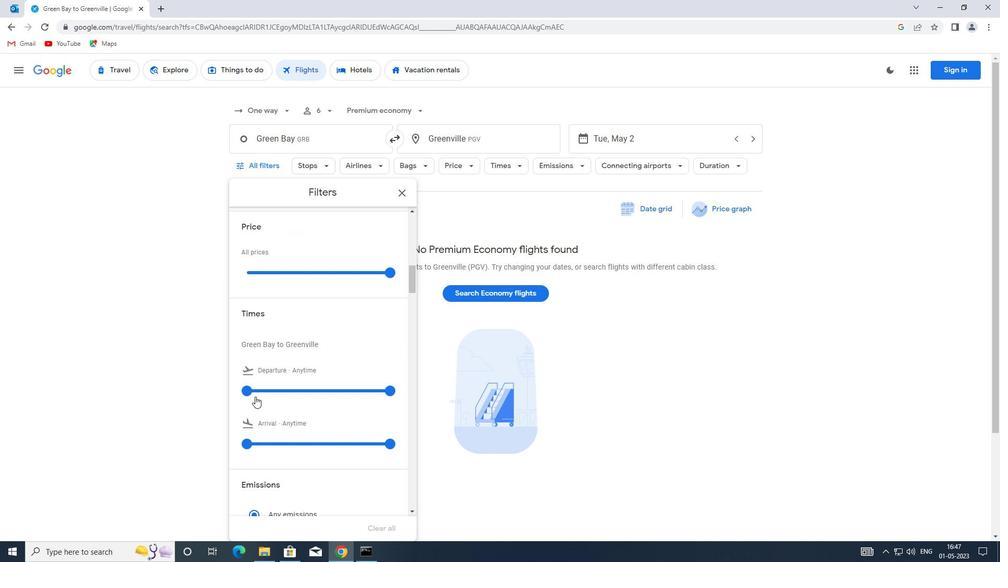 
Action: Mouse pressed left at (246, 393)
Screenshot: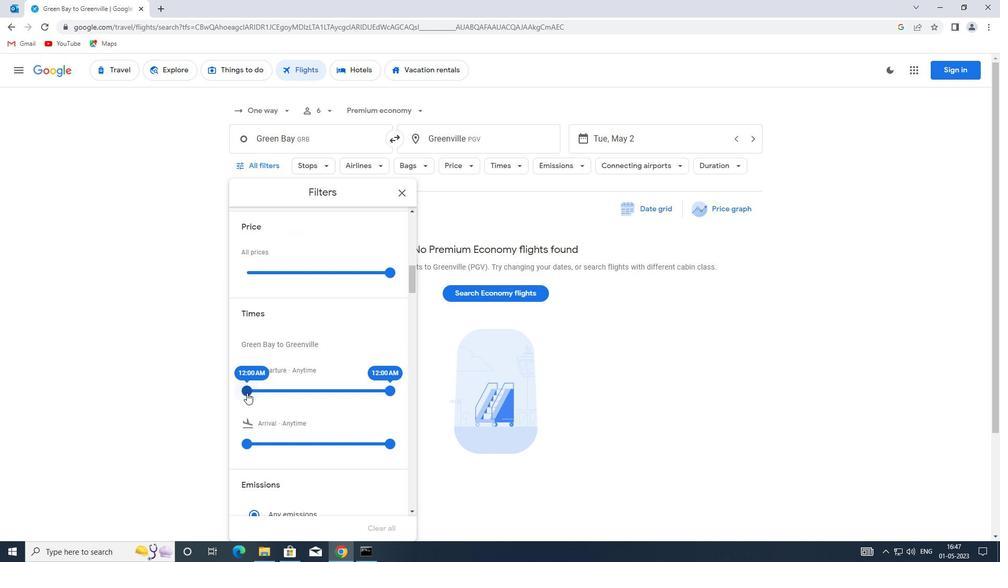 
Action: Mouse moved to (385, 389)
Screenshot: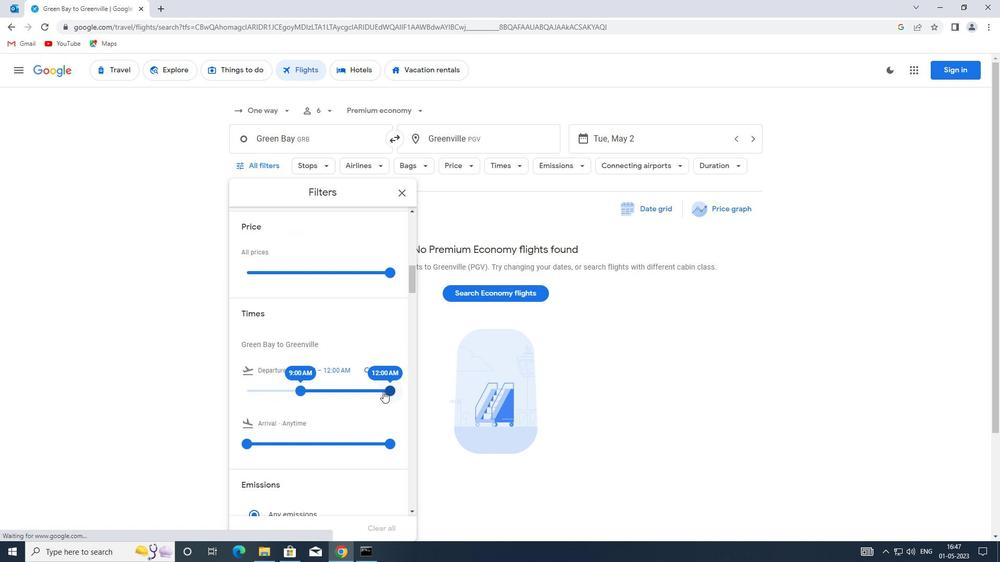 
Action: Mouse pressed left at (385, 389)
Screenshot: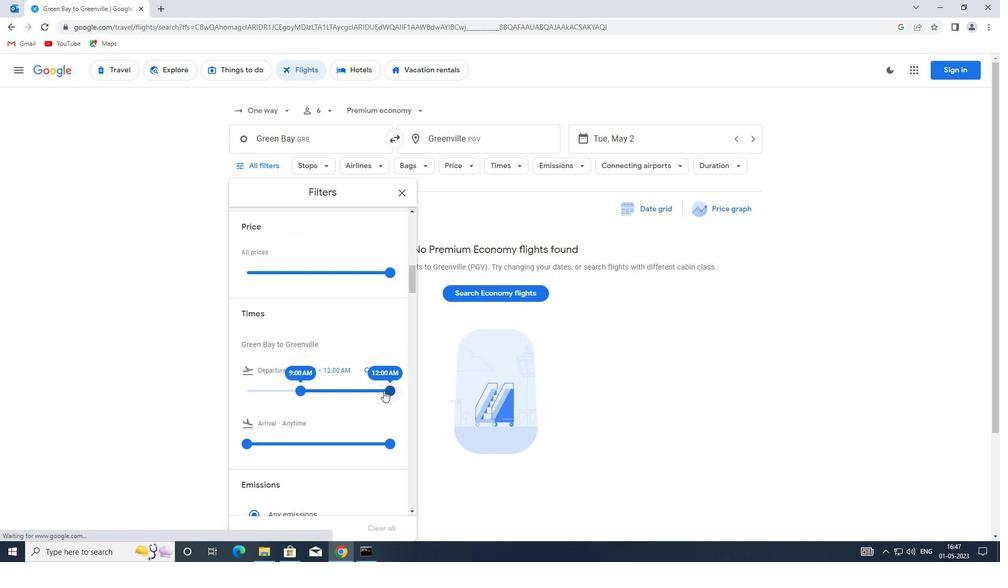 
Action: Mouse moved to (305, 384)
Screenshot: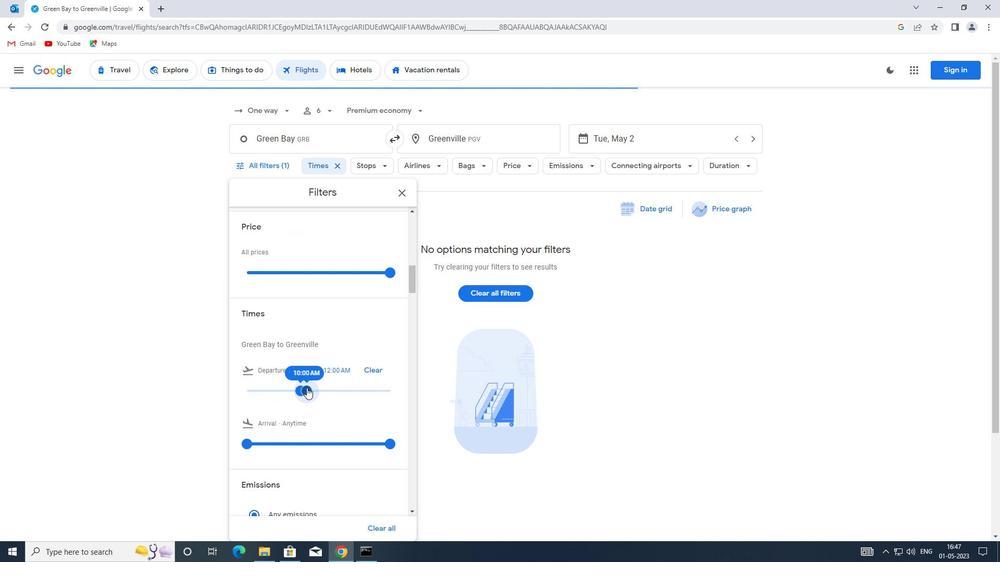 
Action: Mouse scrolled (305, 383) with delta (0, 0)
Screenshot: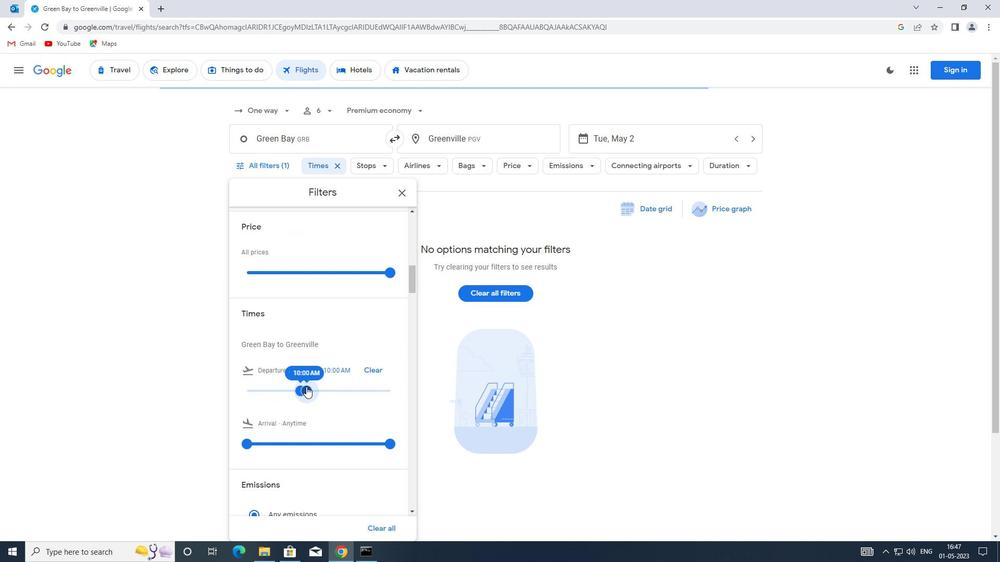 
Action: Mouse scrolled (305, 383) with delta (0, 0)
Screenshot: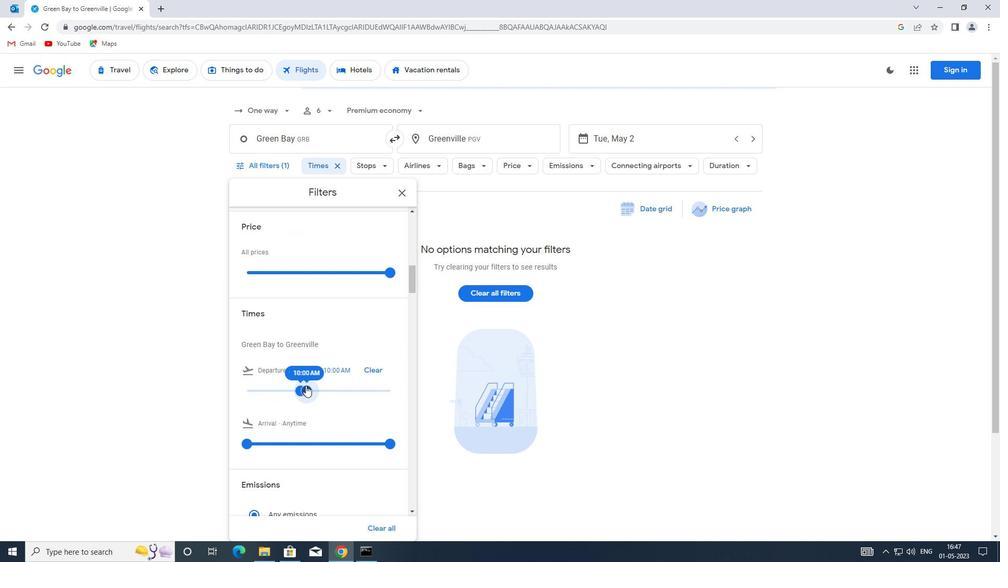 
Action: Mouse moved to (305, 383)
Screenshot: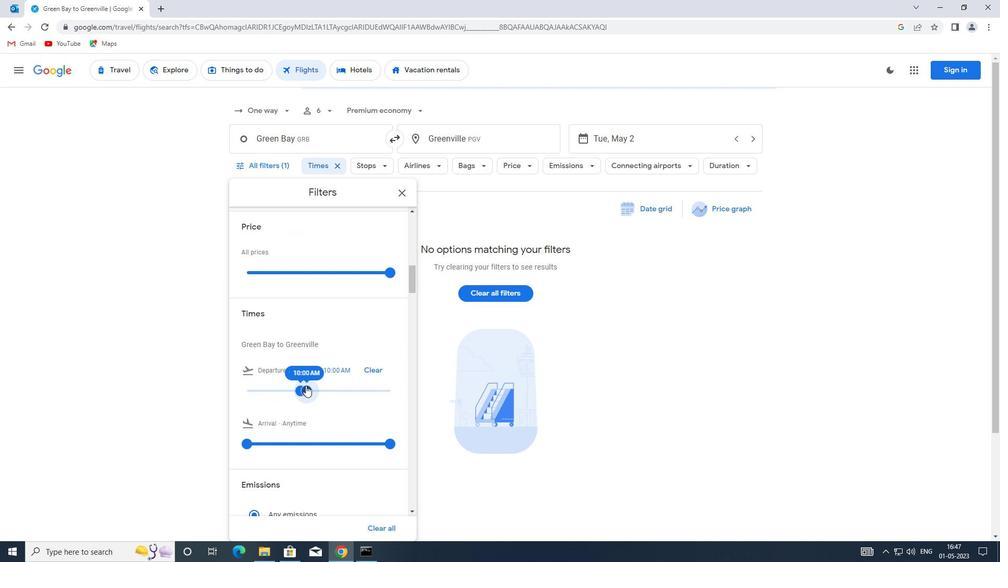 
Action: Mouse scrolled (305, 382) with delta (0, 0)
Screenshot: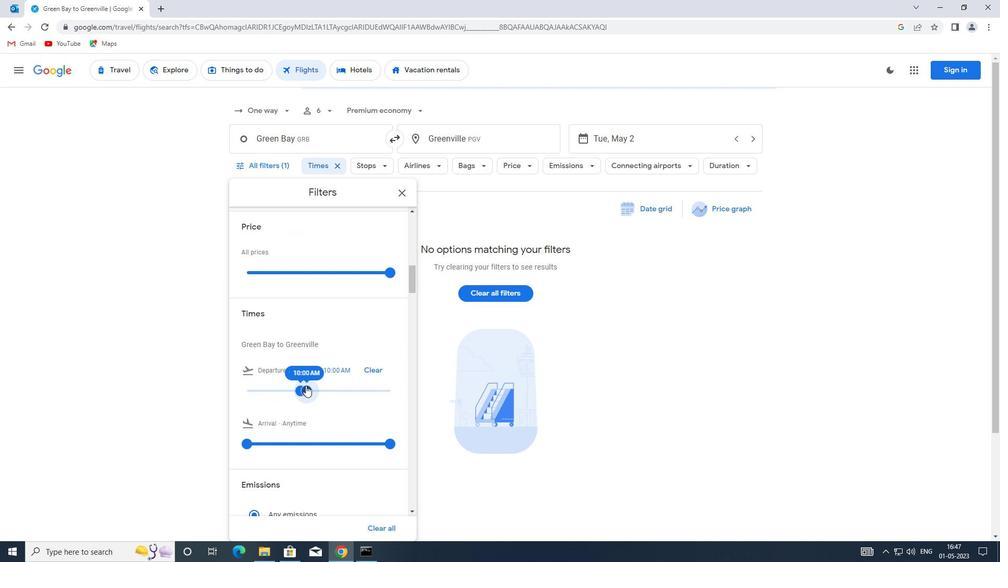 
Action: Mouse moved to (401, 192)
Screenshot: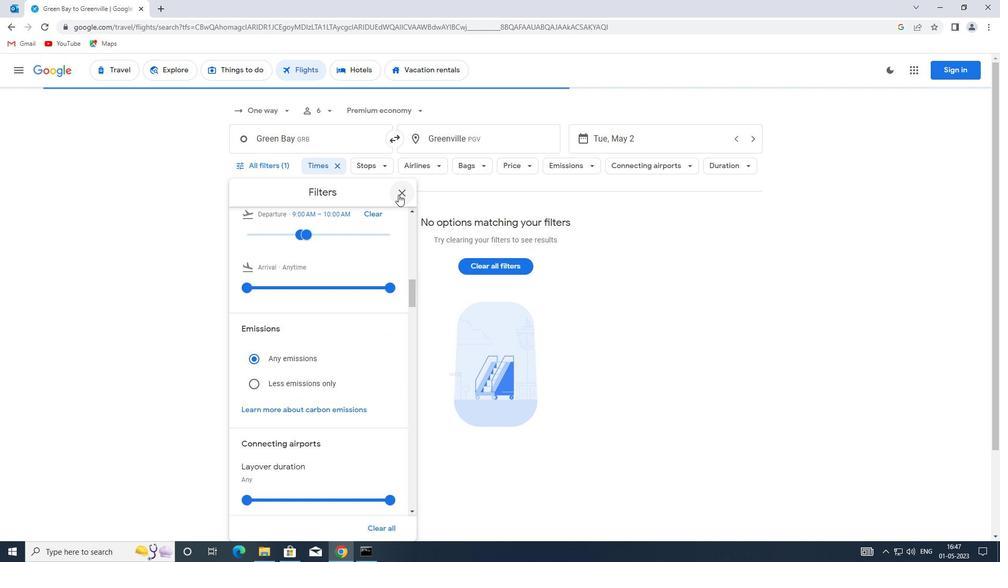 
Action: Mouse pressed left at (401, 192)
Screenshot: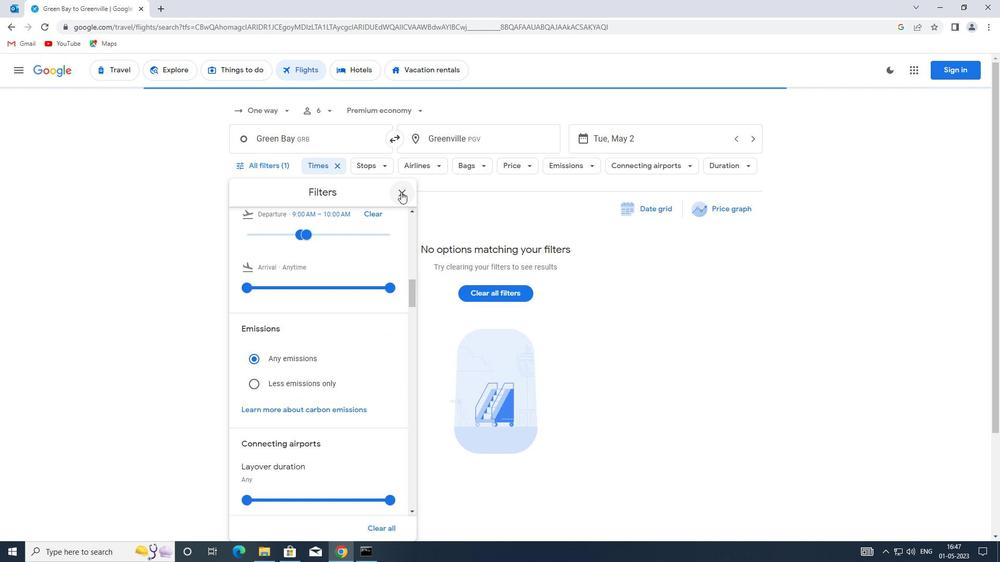 
Action: Mouse moved to (401, 191)
Screenshot: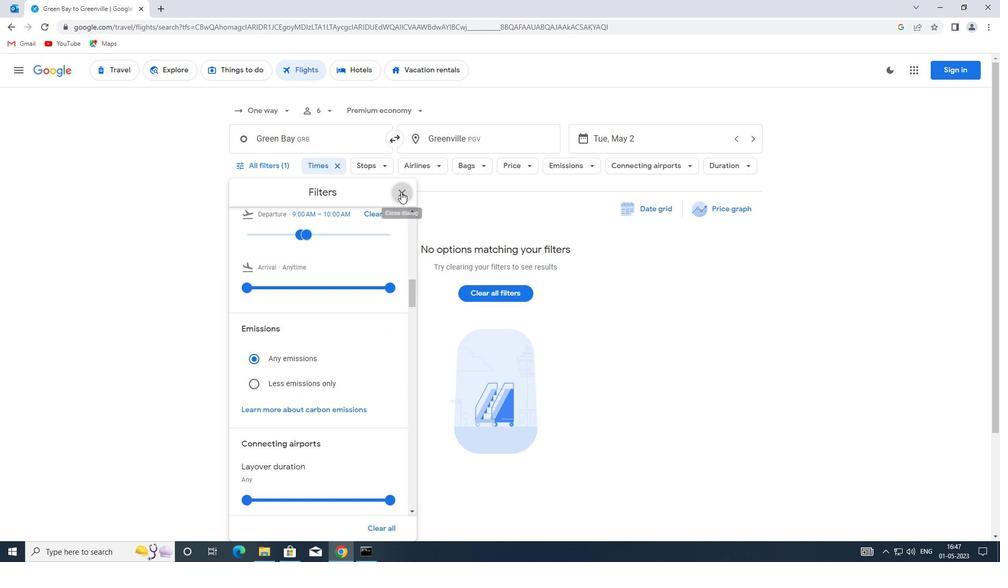 
